 Task: Look for space in 'Akko, Israel from 11th June, 2023 to 15th June, 2023 for 2 adults in price range Rs.7000 to Rs.16000. Place can be private room with 1  bedroom having 2 beds and 1 bathroom. Property type can be house, flat, guest house, hotel. Amenities needed are: washing machine. Booking option can be shelf check-in. Required host language is English.
Action: Mouse pressed left at (439, 52)
Screenshot: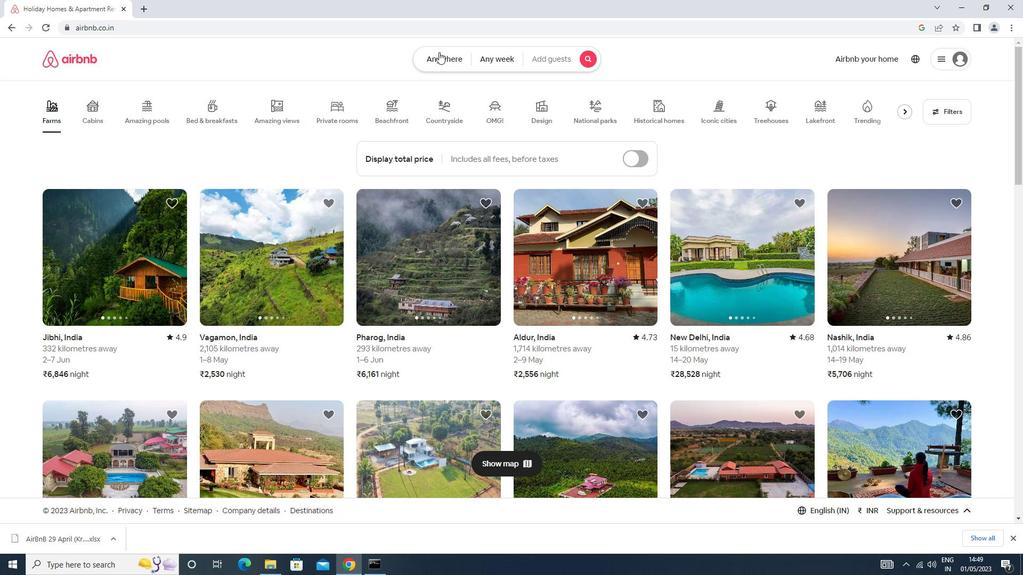 
Action: Mouse moved to (420, 93)
Screenshot: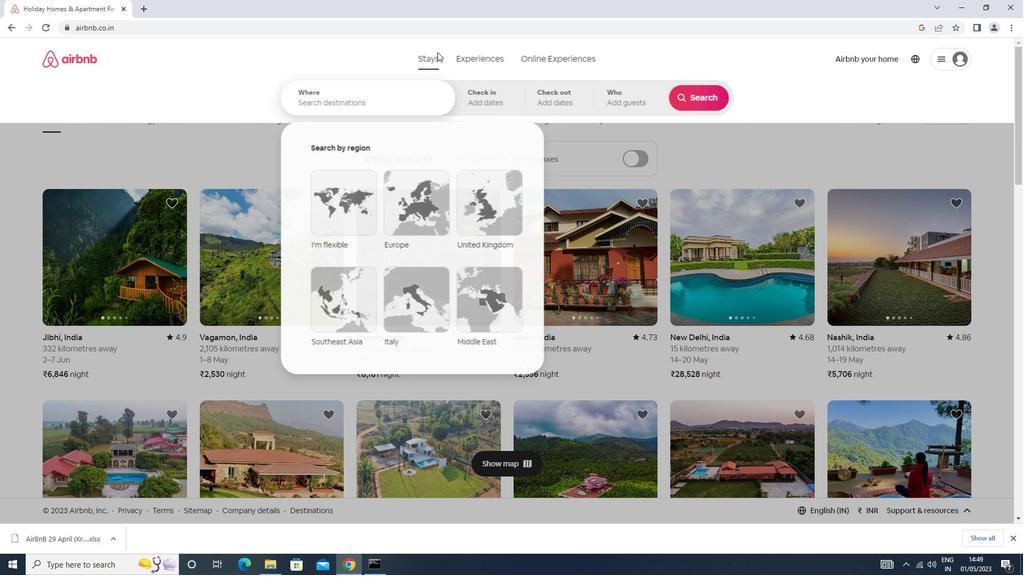 
Action: Mouse pressed left at (420, 93)
Screenshot: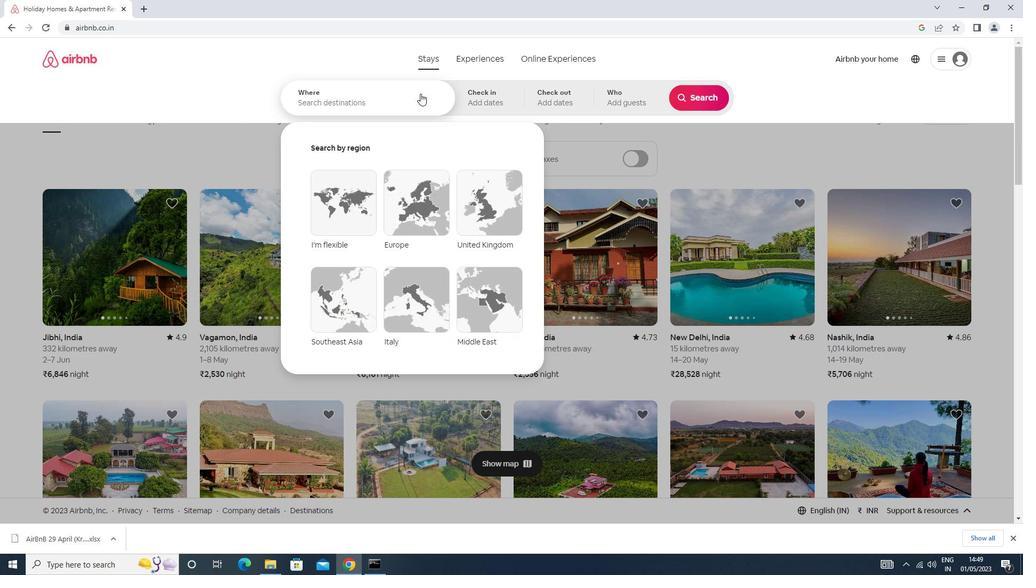 
Action: Key pressed a<Key.caps_lock>kko<Key.down><Key.enter>
Screenshot: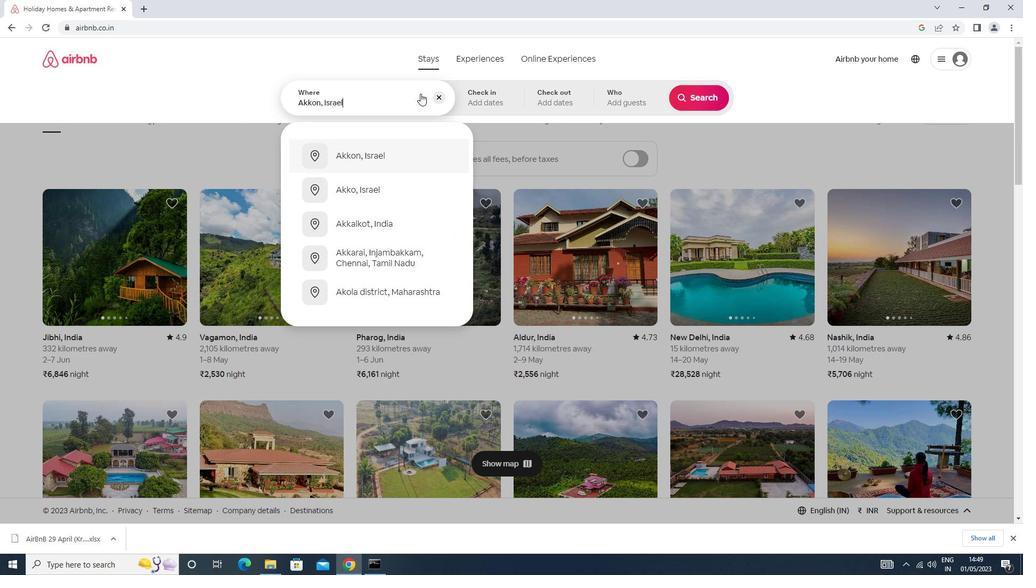 
Action: Mouse moved to (535, 278)
Screenshot: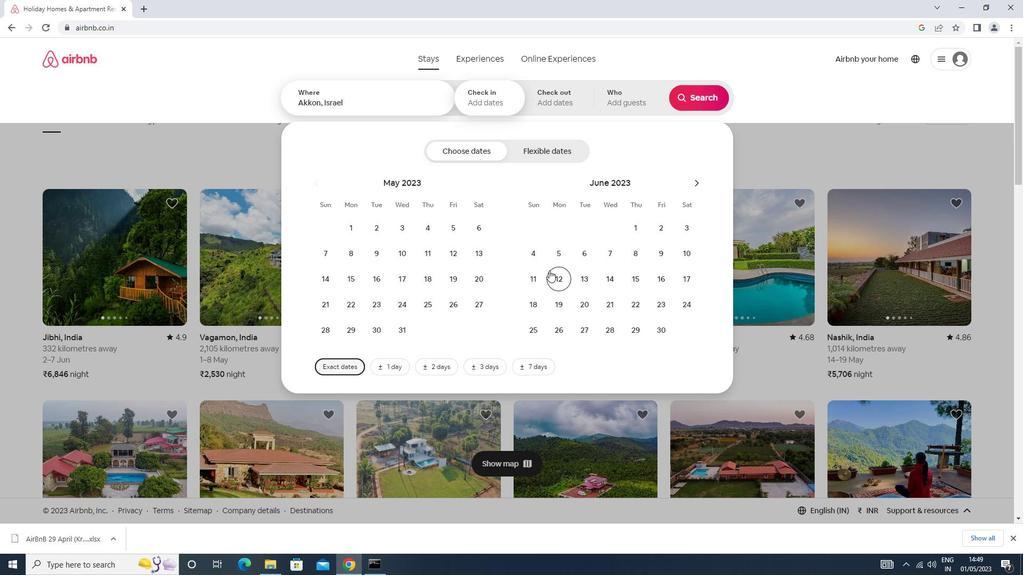 
Action: Mouse pressed left at (535, 278)
Screenshot: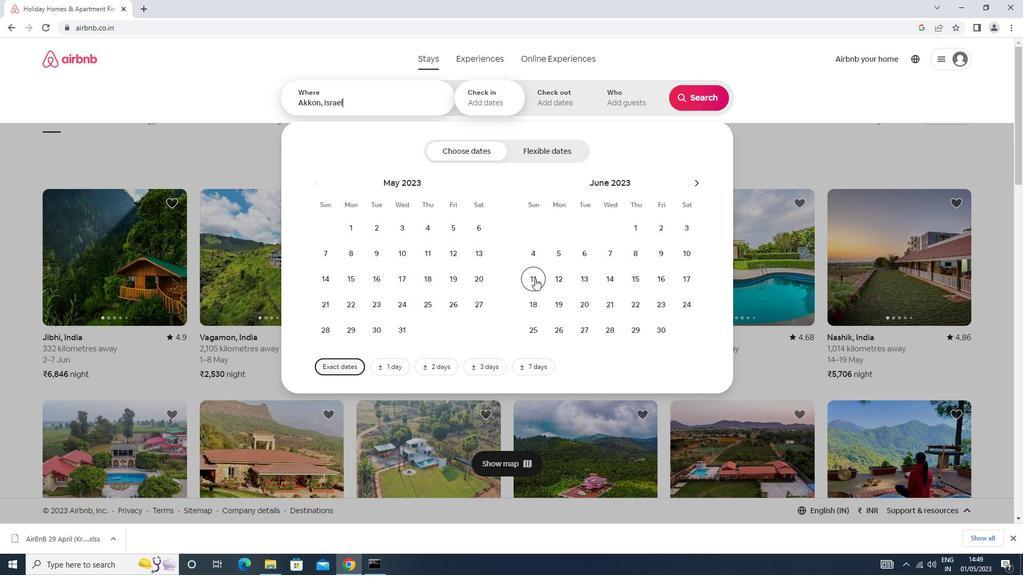 
Action: Mouse moved to (635, 277)
Screenshot: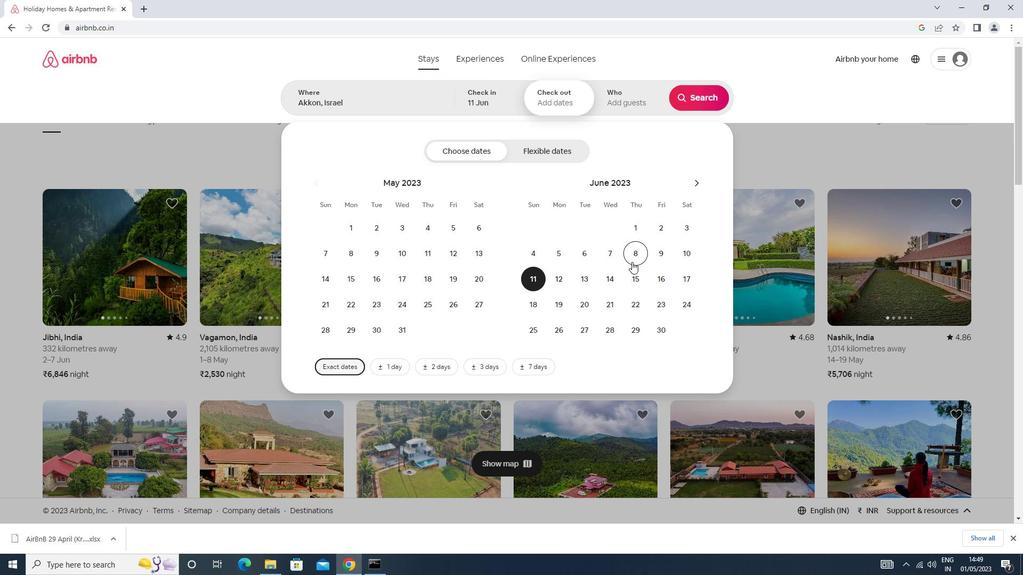 
Action: Mouse pressed left at (635, 277)
Screenshot: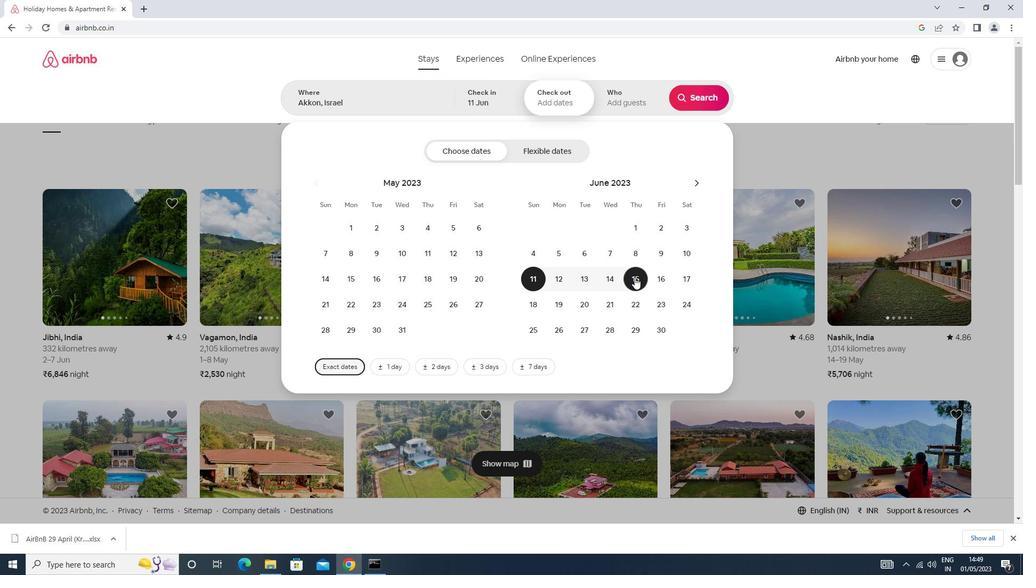 
Action: Mouse moved to (609, 113)
Screenshot: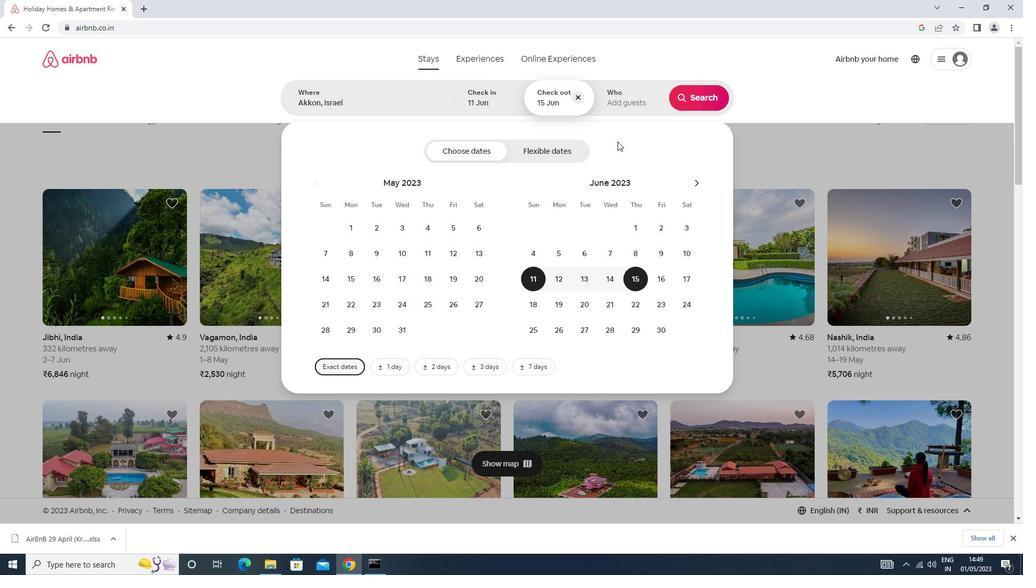 
Action: Mouse pressed left at (609, 113)
Screenshot: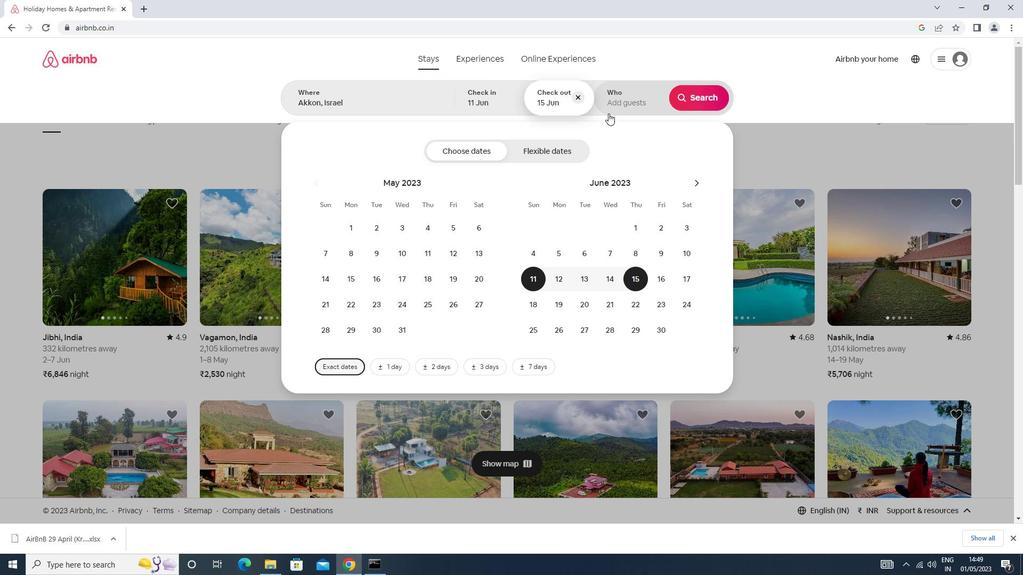 
Action: Mouse moved to (695, 153)
Screenshot: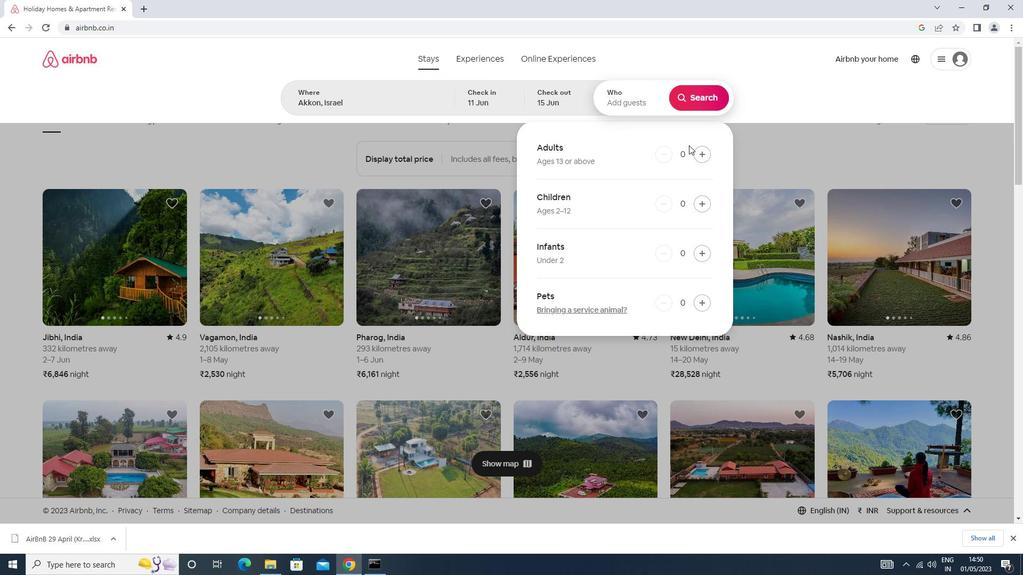 
Action: Mouse pressed left at (695, 153)
Screenshot: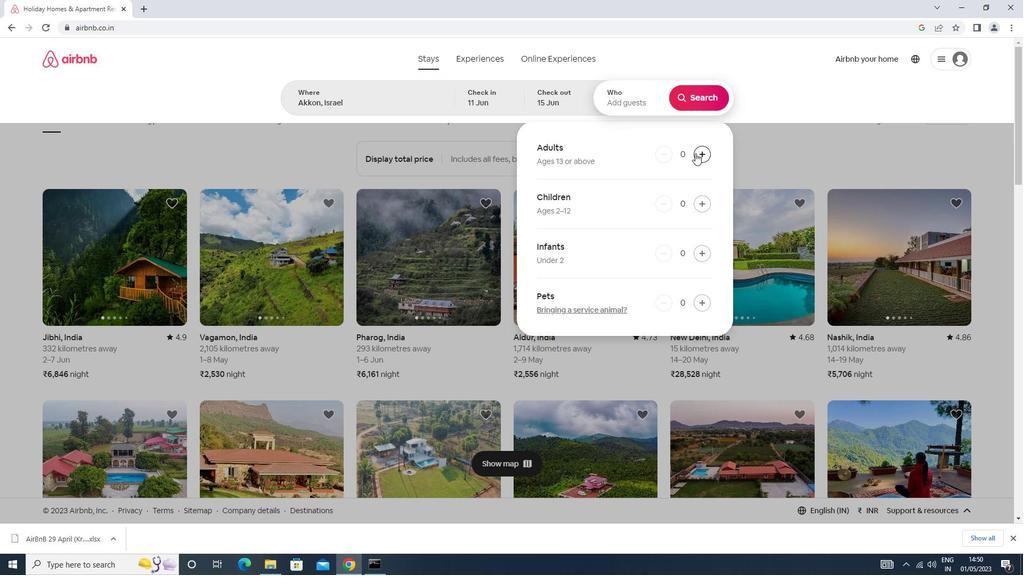 
Action: Mouse moved to (695, 154)
Screenshot: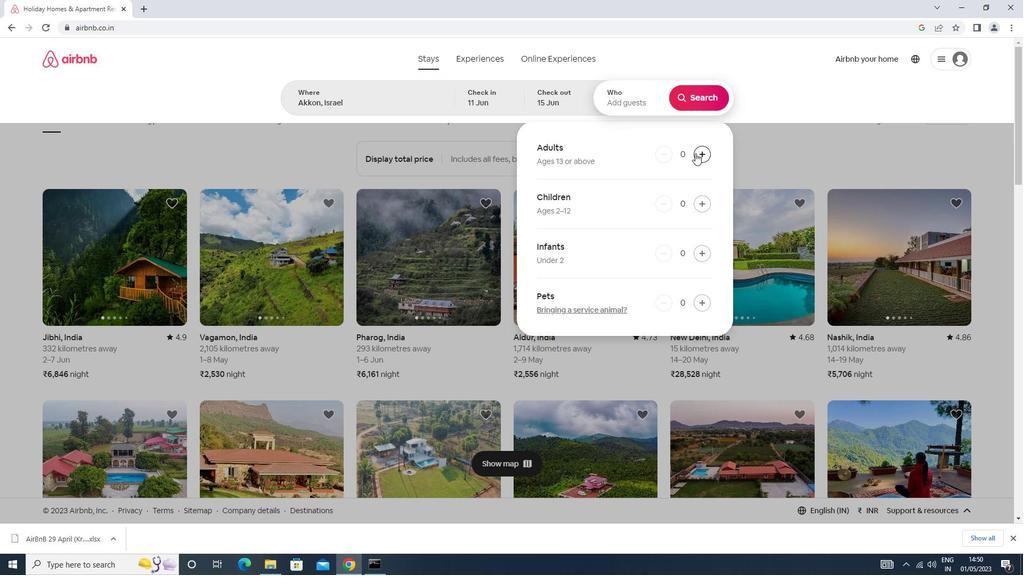 
Action: Mouse pressed left at (695, 154)
Screenshot: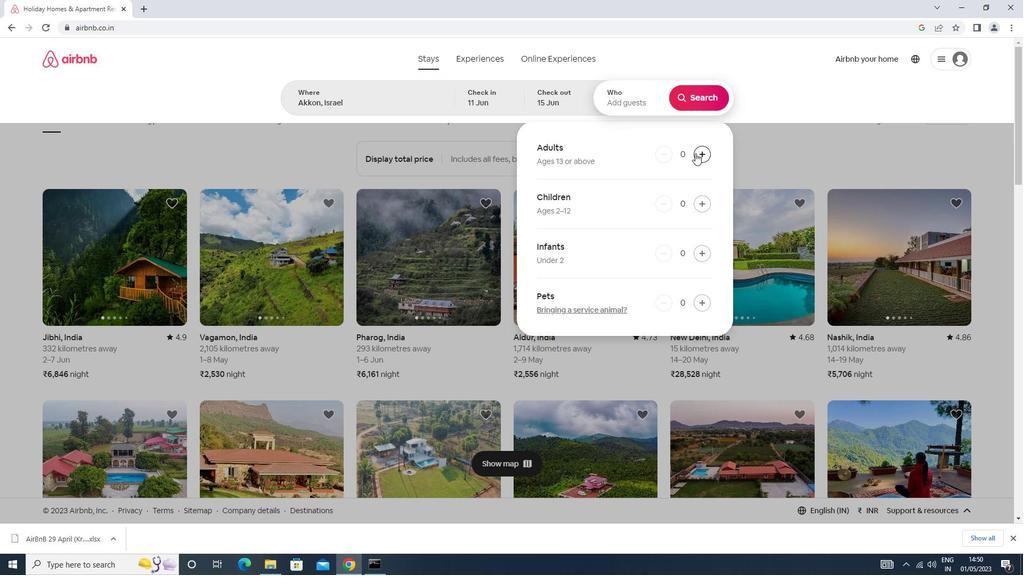
Action: Mouse moved to (702, 98)
Screenshot: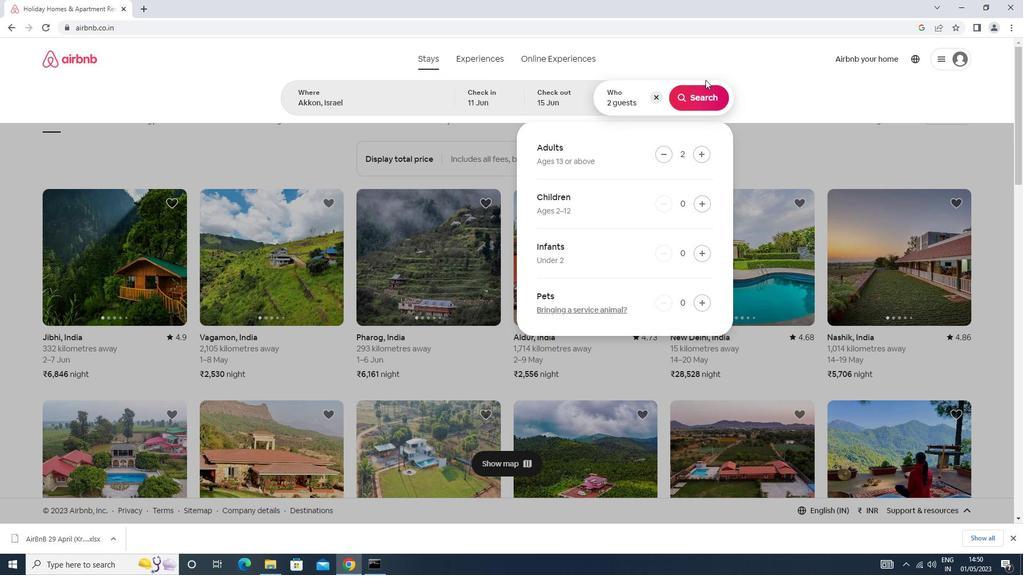 
Action: Mouse pressed left at (702, 98)
Screenshot: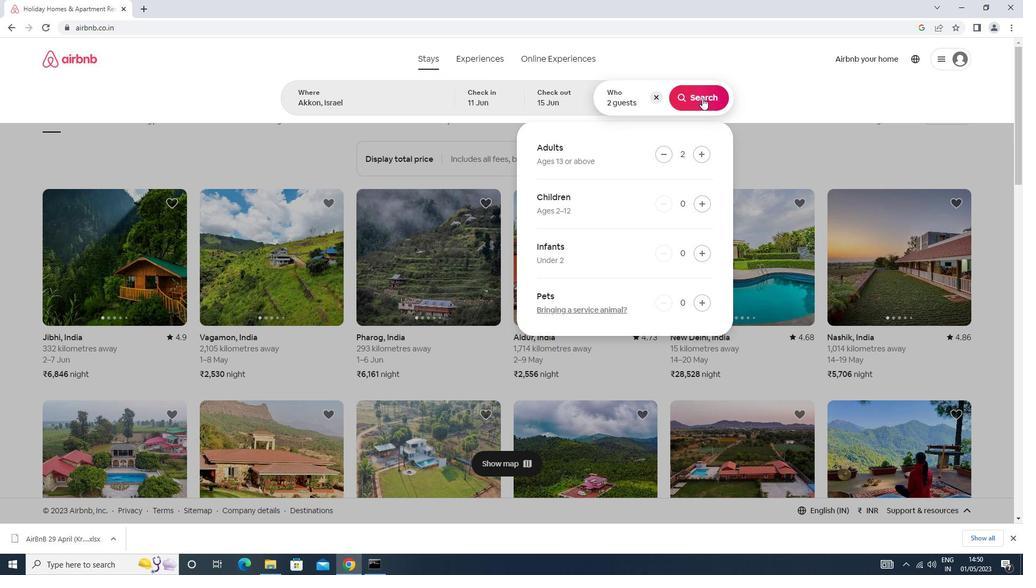 
Action: Mouse moved to (974, 97)
Screenshot: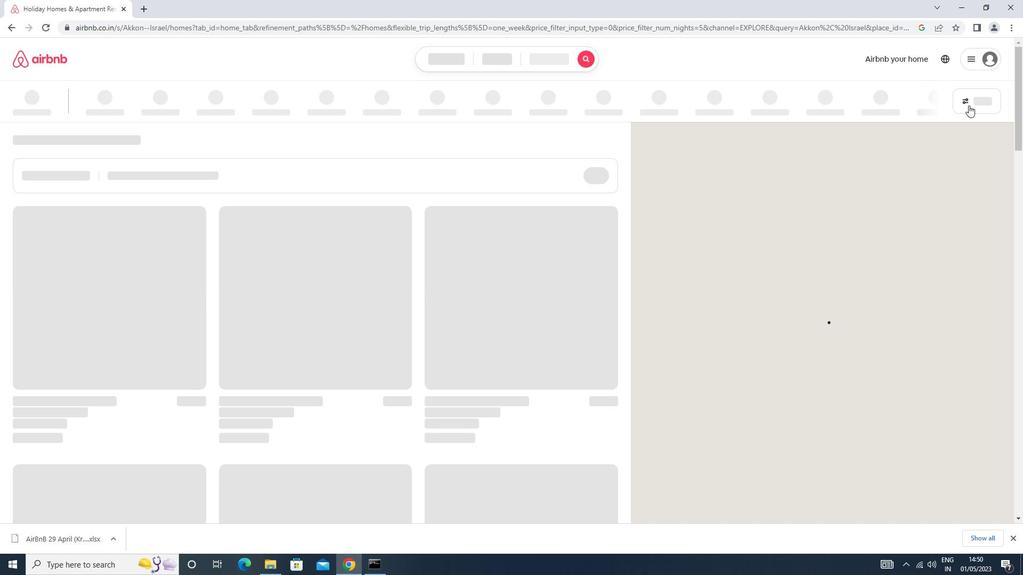 
Action: Mouse pressed left at (974, 97)
Screenshot: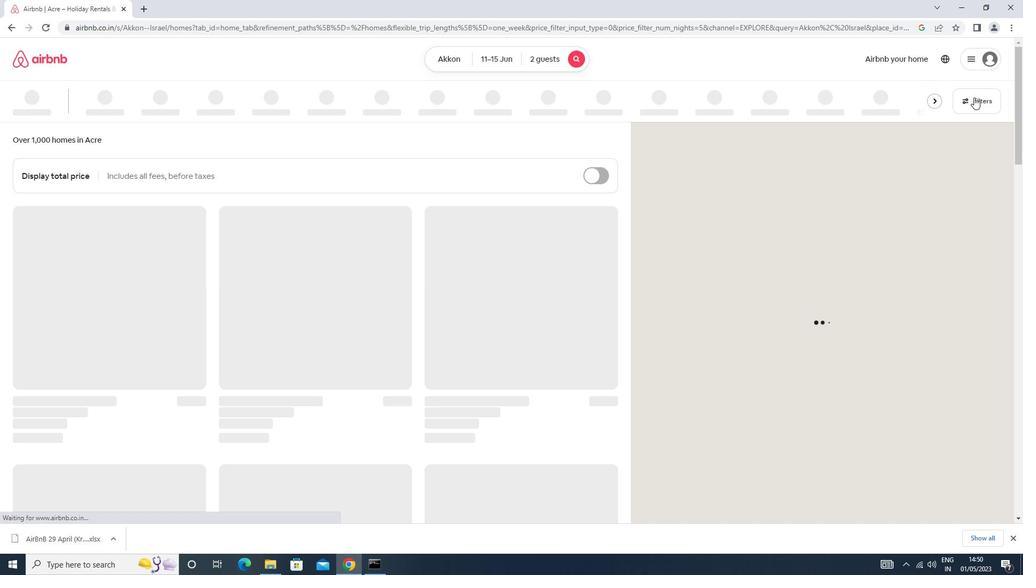 
Action: Mouse moved to (434, 240)
Screenshot: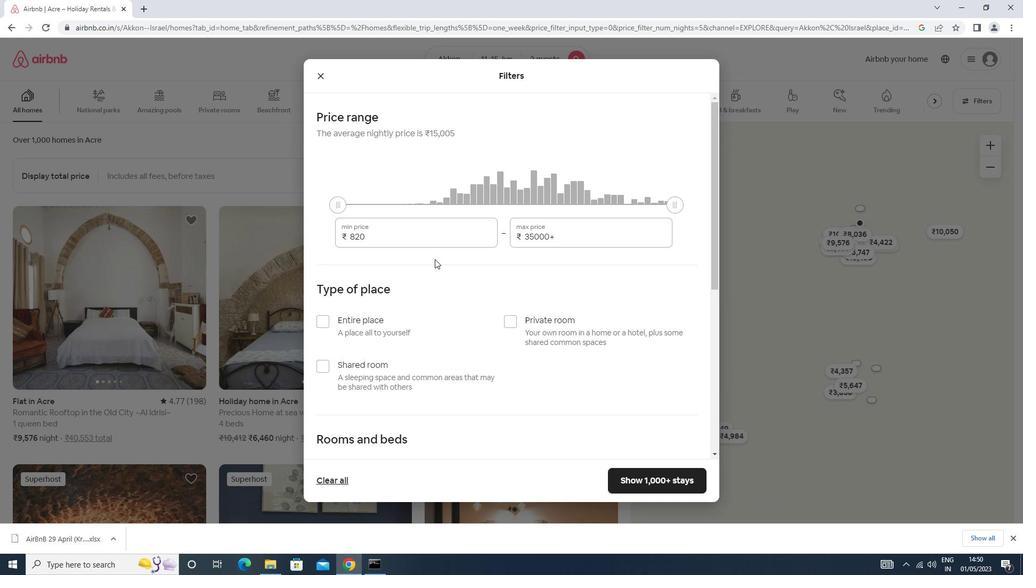 
Action: Mouse pressed left at (434, 240)
Screenshot: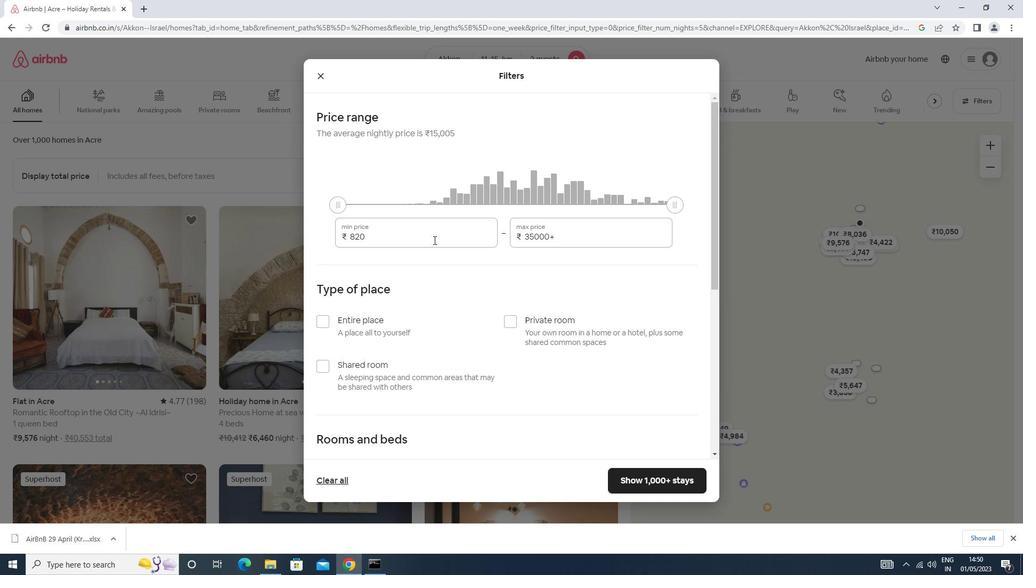 
Action: Mouse moved to (434, 239)
Screenshot: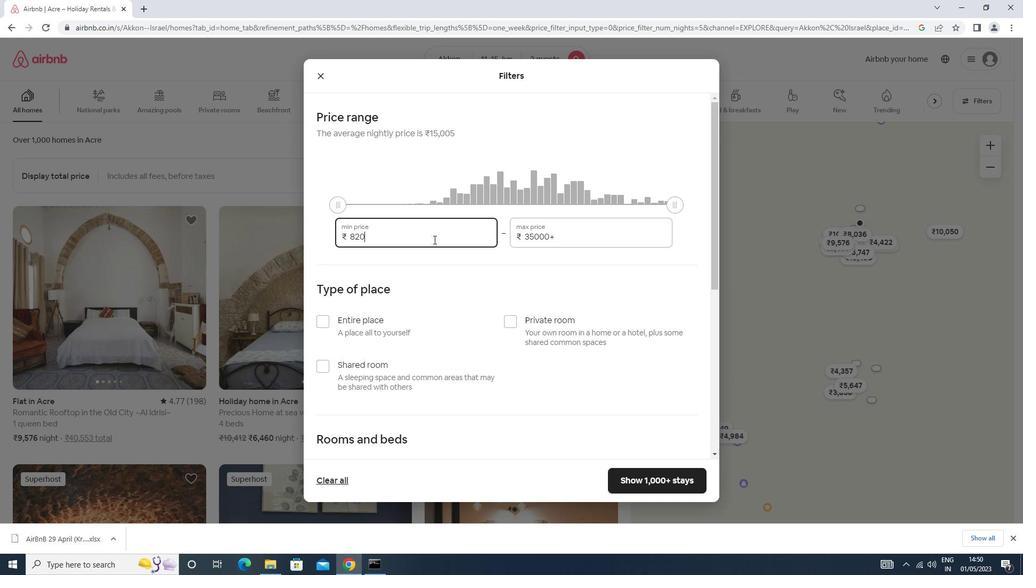 
Action: Key pressed <Key.backspace><Key.backspace><Key.backspace><Key.backspace><Key.backspace><Key.backspace><Key.backspace><Key.backspace><Key.backspace><Key.backspace><Key.backspace>7000<Key.tab>16000
Screenshot: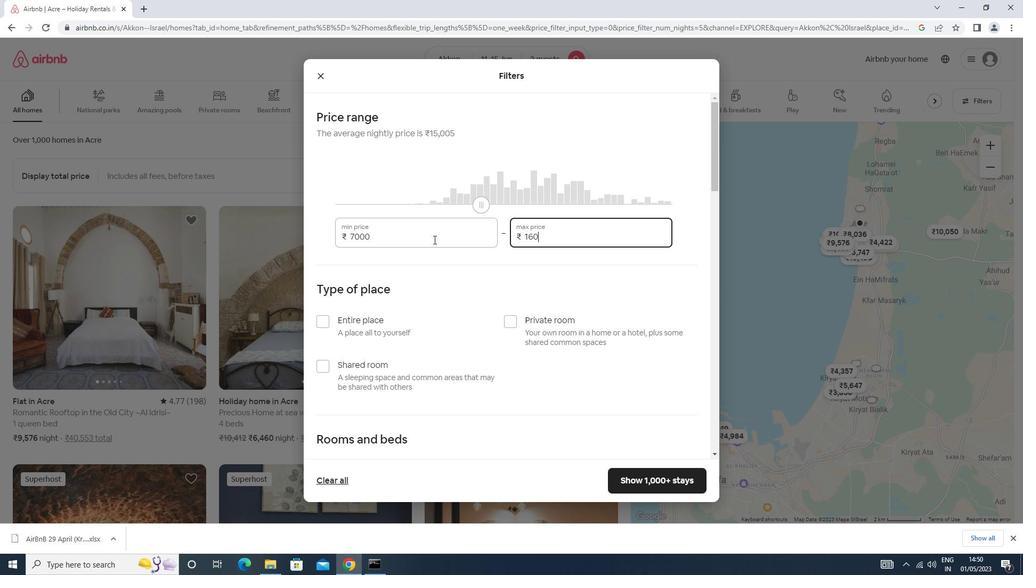 
Action: Mouse moved to (422, 248)
Screenshot: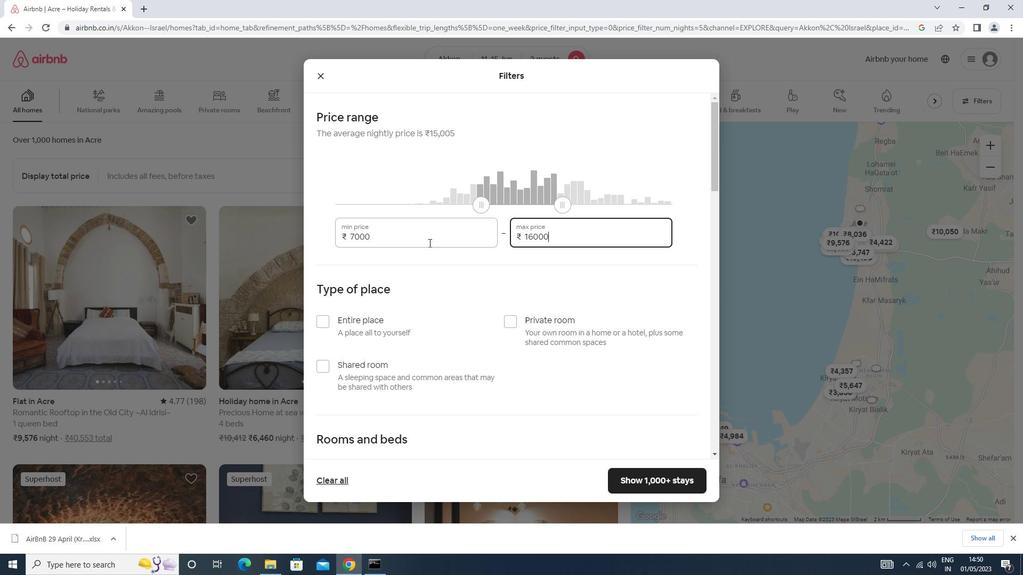 
Action: Mouse scrolled (422, 247) with delta (0, 0)
Screenshot: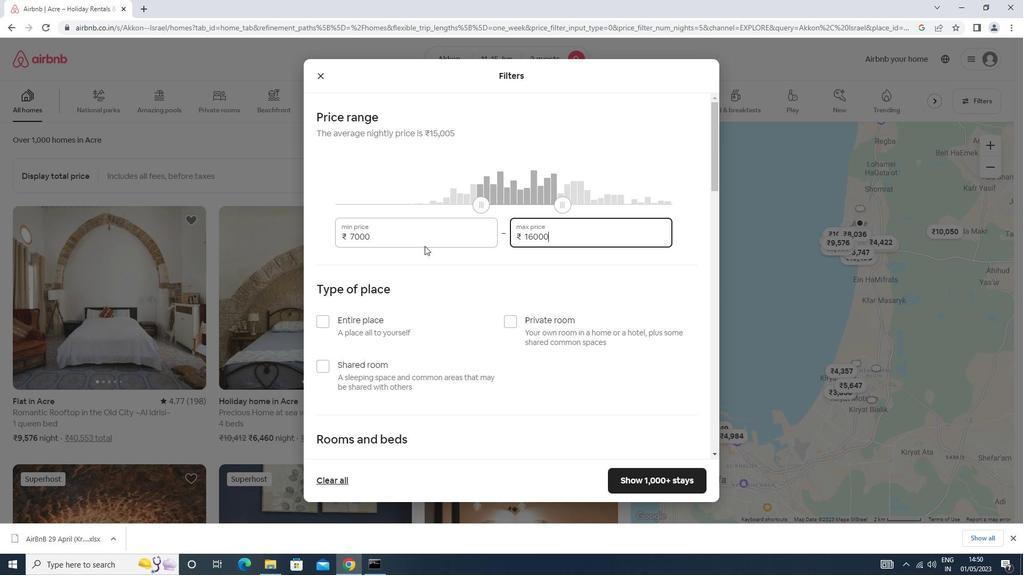
Action: Mouse moved to (541, 271)
Screenshot: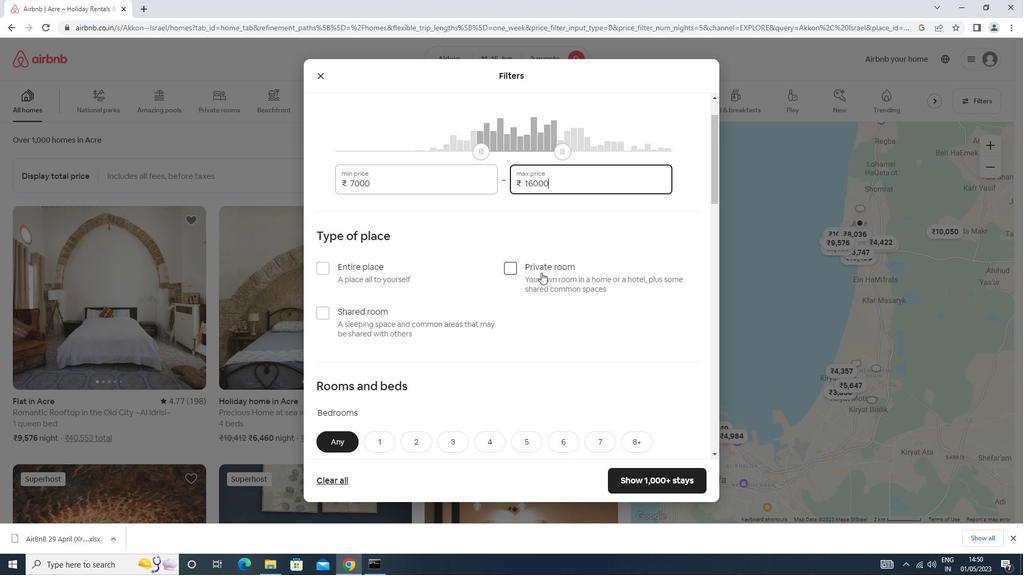 
Action: Mouse pressed left at (541, 271)
Screenshot: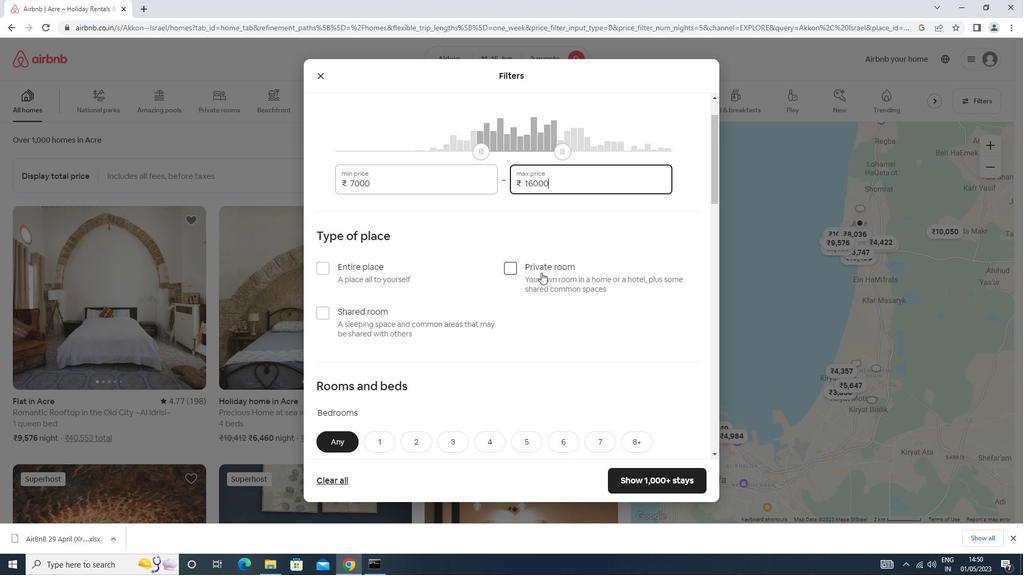 
Action: Mouse moved to (529, 276)
Screenshot: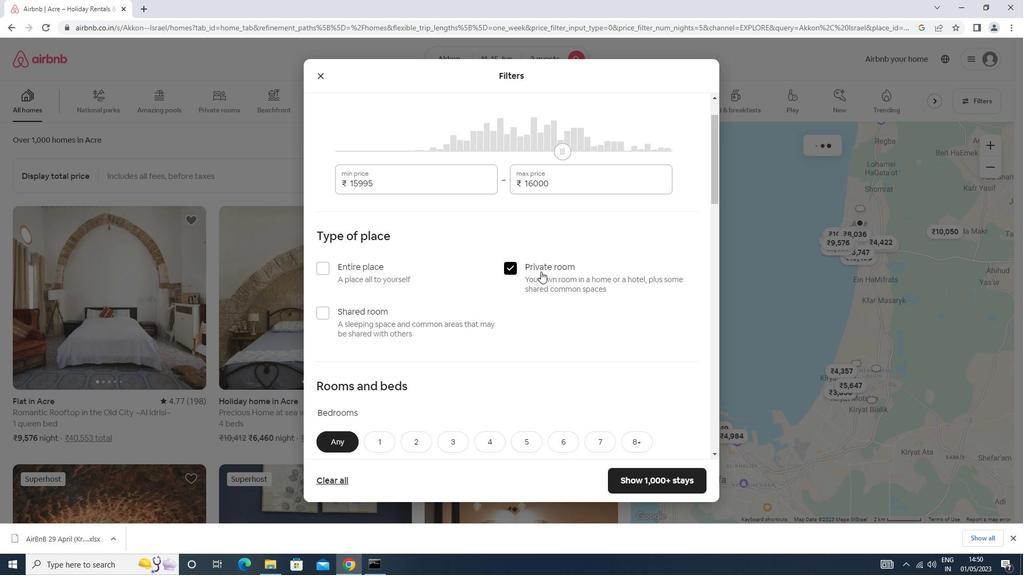 
Action: Mouse scrolled (529, 276) with delta (0, 0)
Screenshot: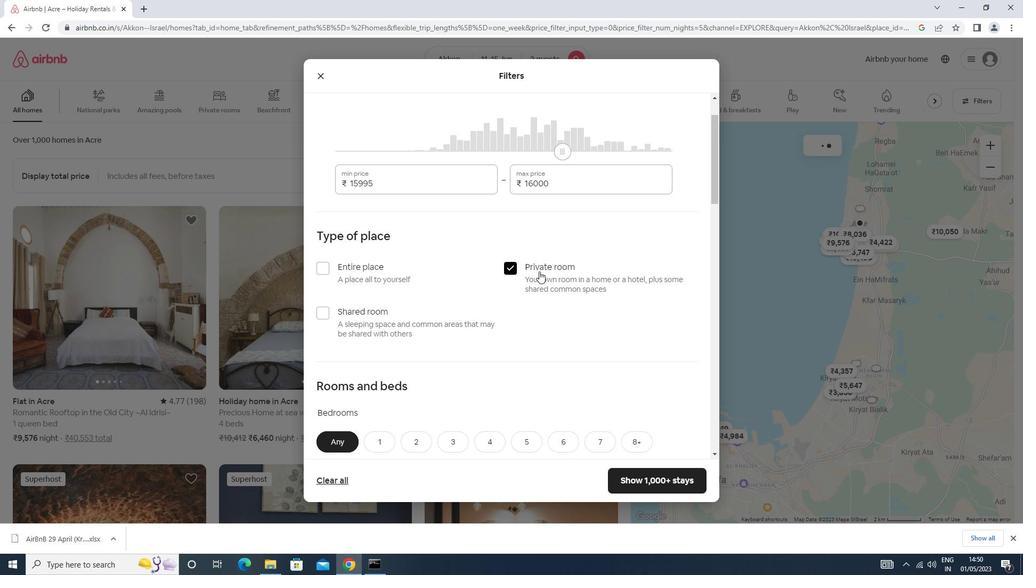 
Action: Mouse moved to (372, 387)
Screenshot: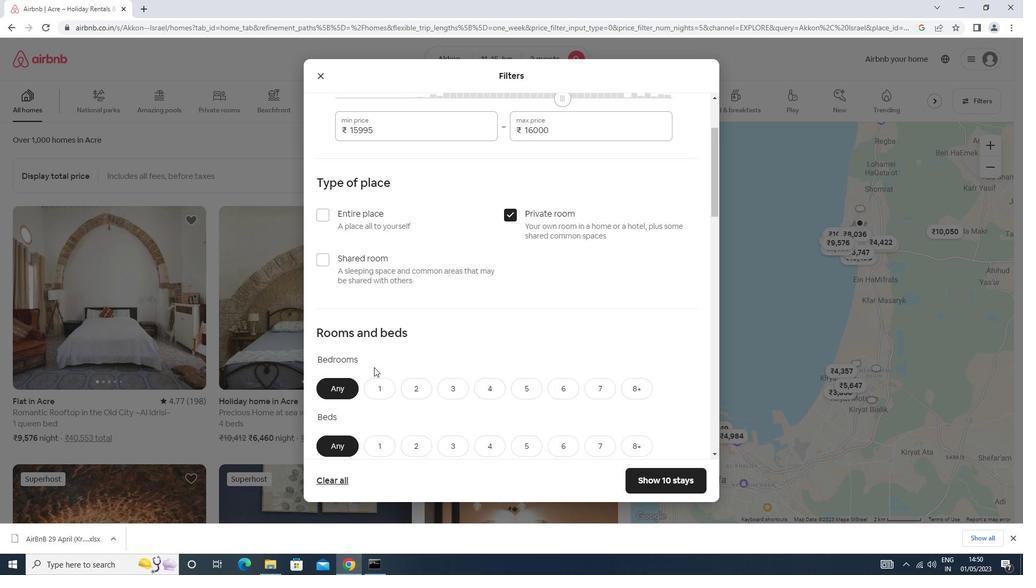 
Action: Mouse pressed left at (372, 387)
Screenshot: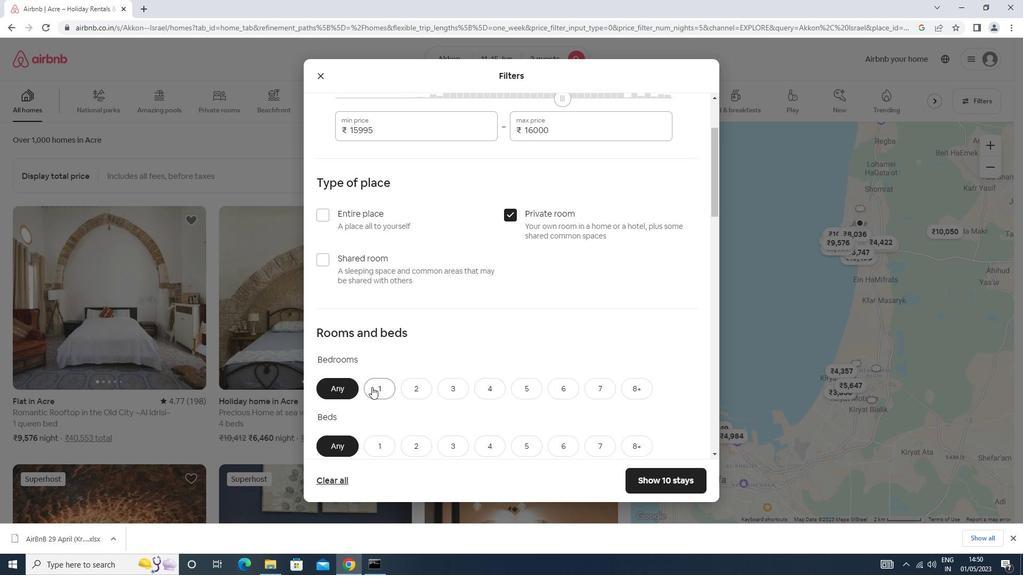 
Action: Mouse moved to (373, 387)
Screenshot: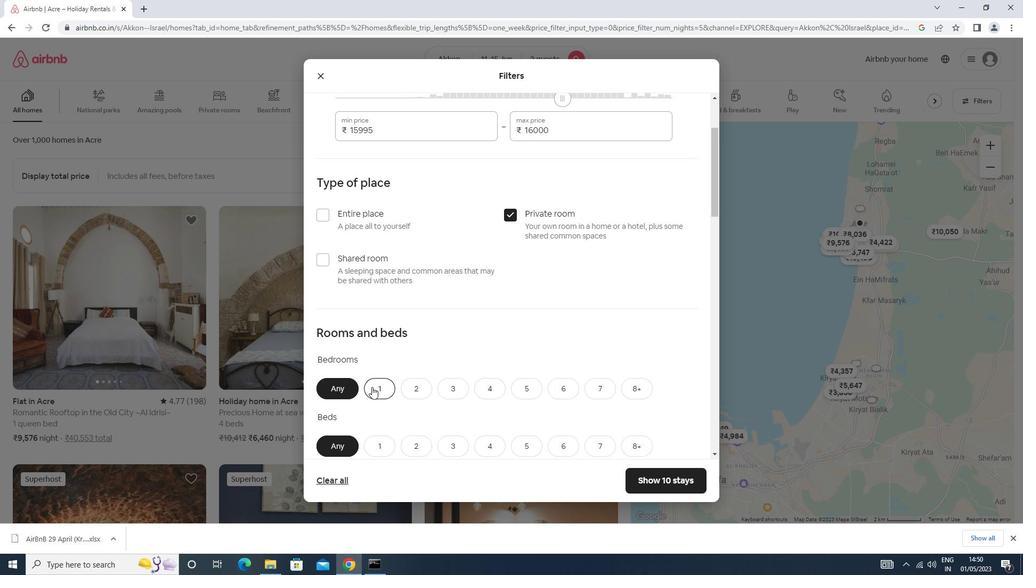 
Action: Mouse scrolled (373, 387) with delta (0, 0)
Screenshot: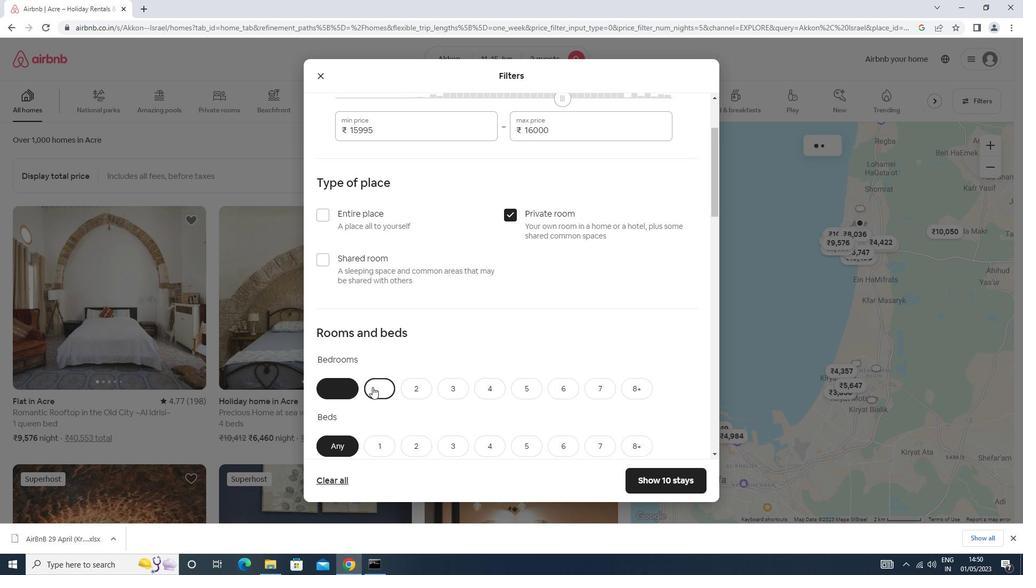 
Action: Mouse moved to (414, 388)
Screenshot: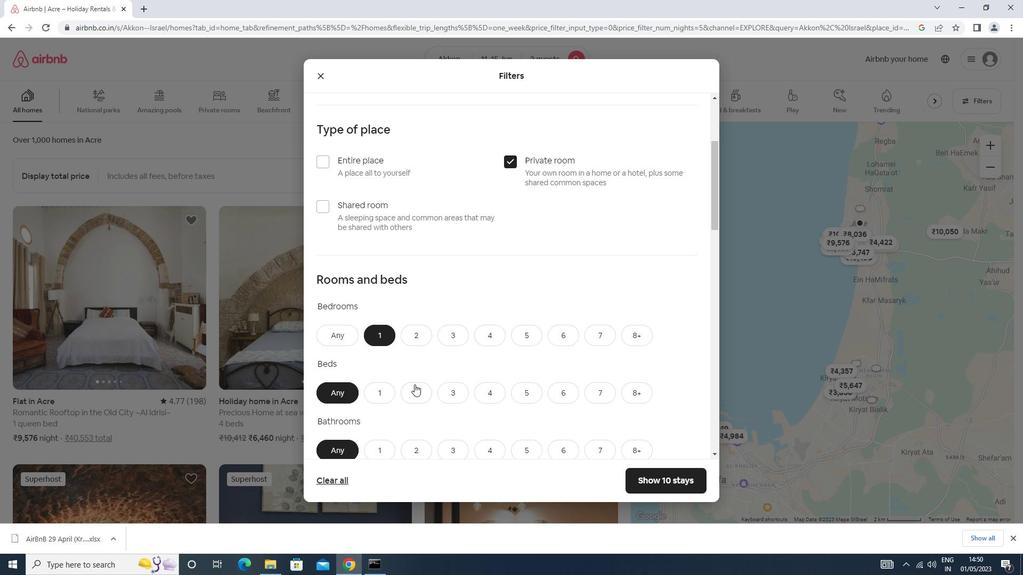 
Action: Mouse pressed left at (414, 388)
Screenshot: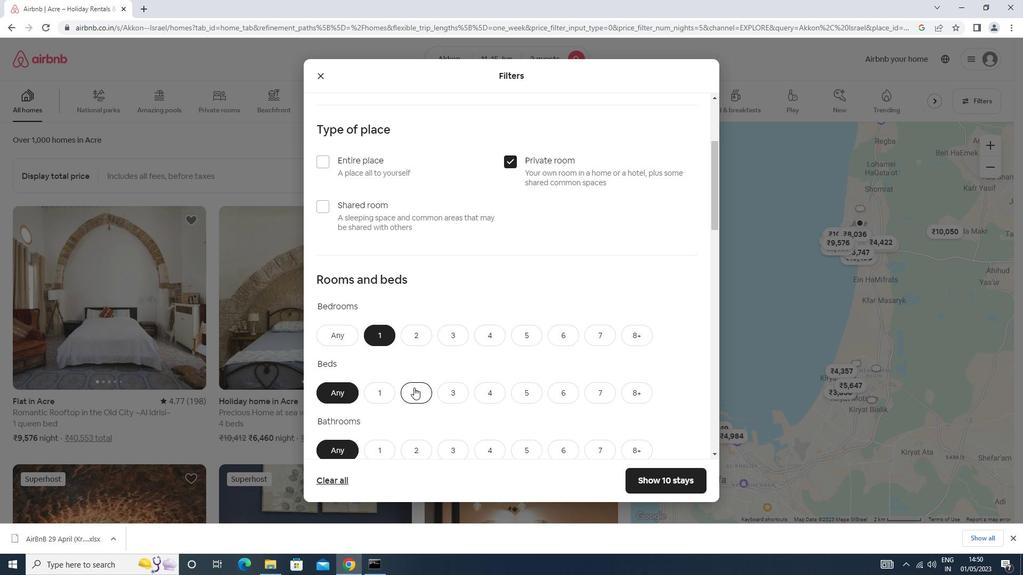 
Action: Mouse moved to (412, 386)
Screenshot: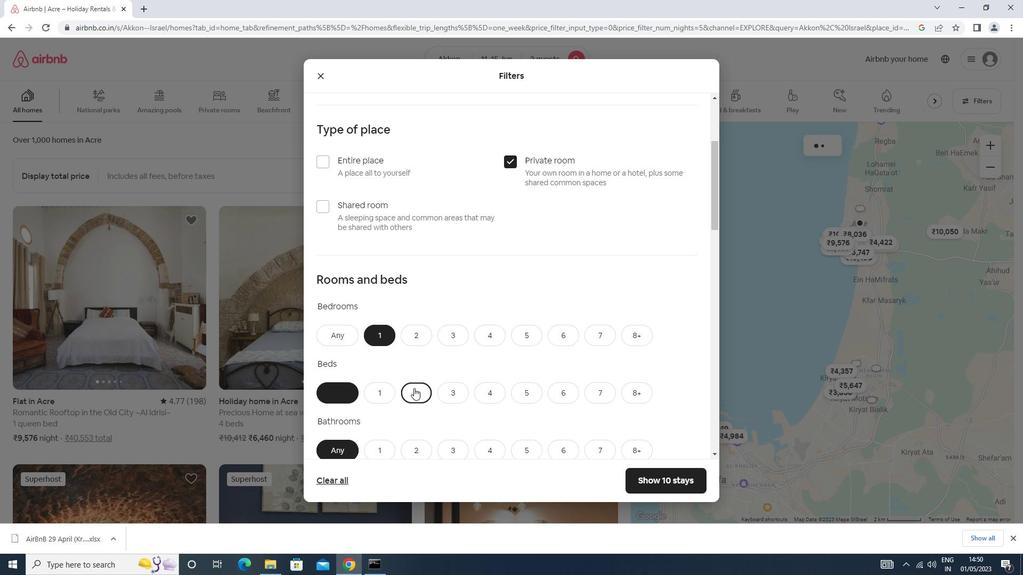 
Action: Mouse scrolled (412, 386) with delta (0, 0)
Screenshot: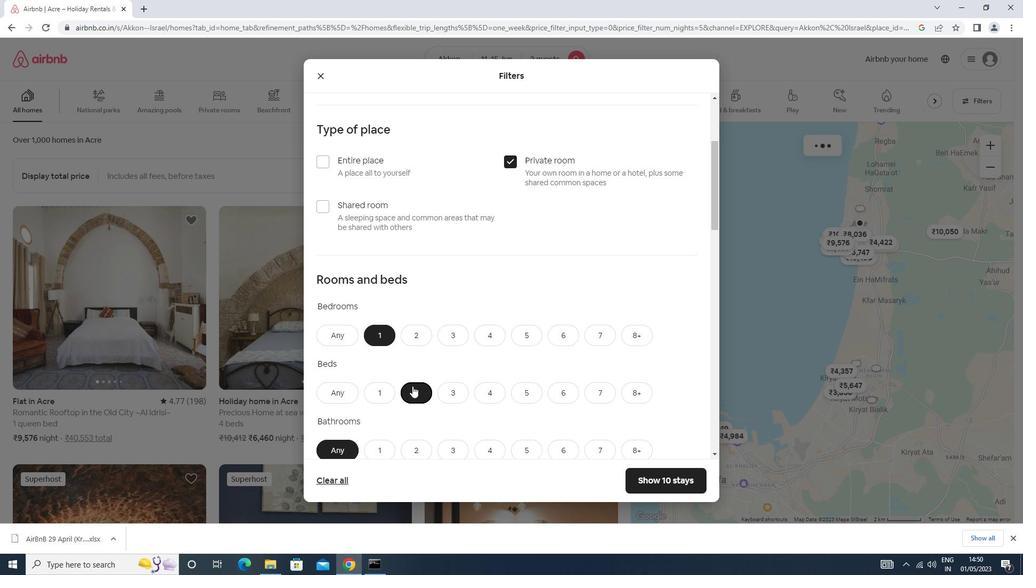 
Action: Mouse scrolled (412, 386) with delta (0, 0)
Screenshot: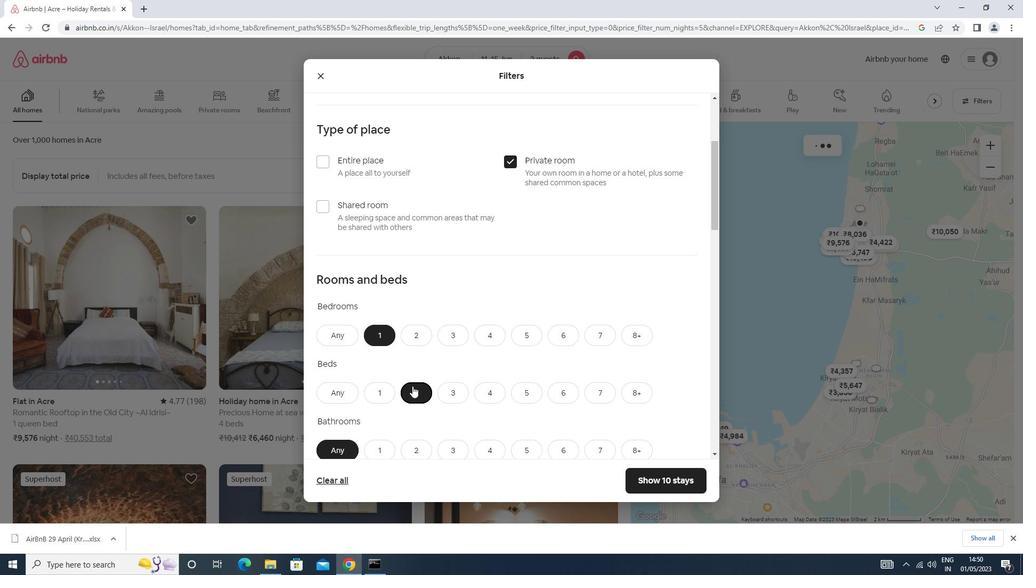 
Action: Mouse moved to (380, 341)
Screenshot: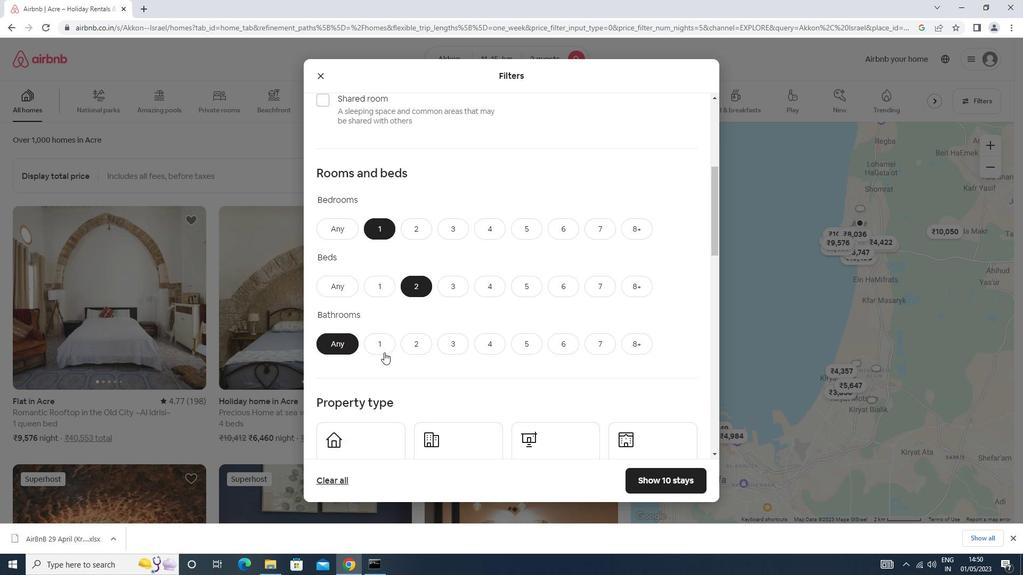 
Action: Mouse pressed left at (380, 341)
Screenshot: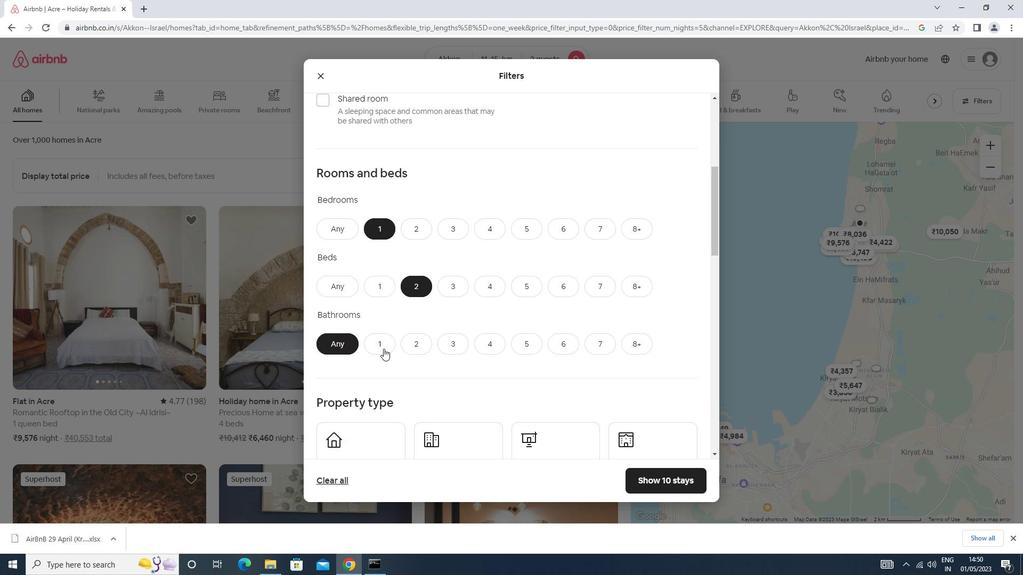 
Action: Mouse scrolled (380, 341) with delta (0, 0)
Screenshot: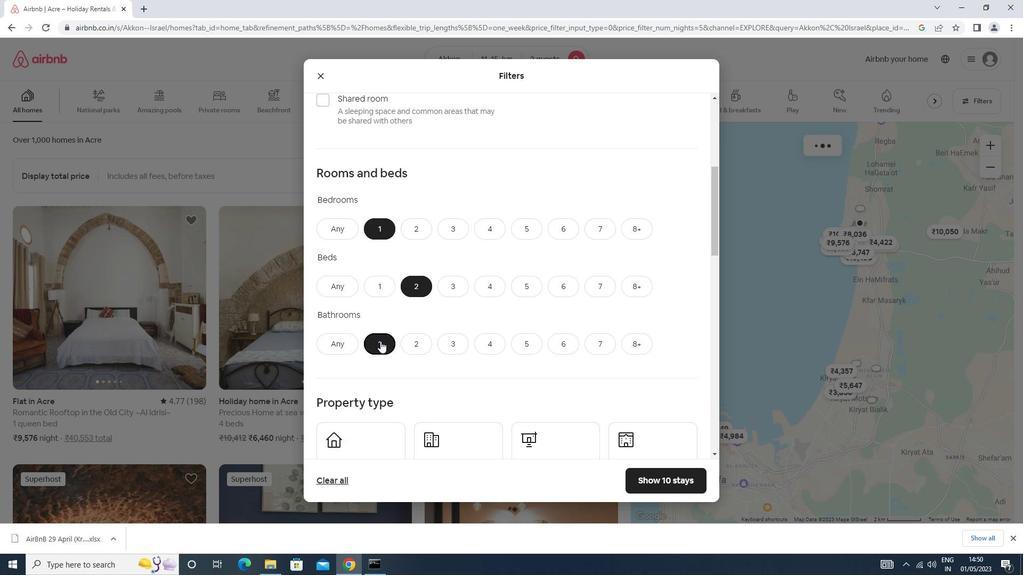 
Action: Mouse moved to (343, 394)
Screenshot: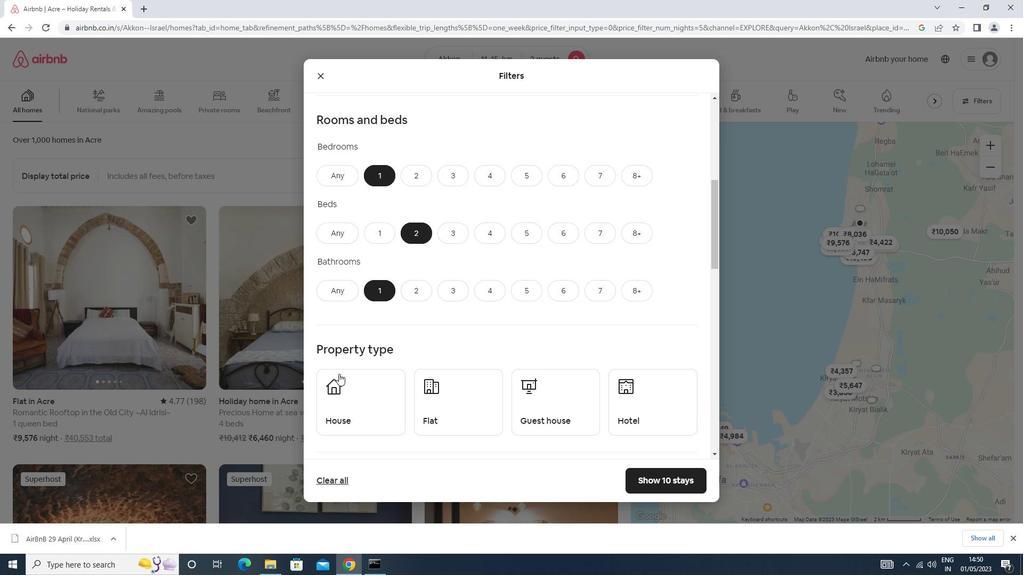 
Action: Mouse pressed left at (343, 394)
Screenshot: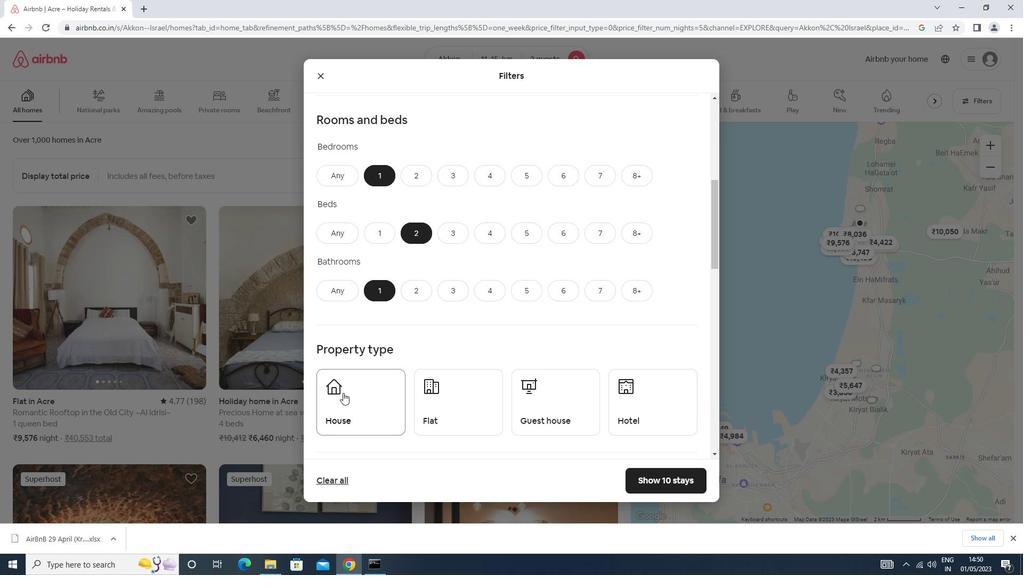 
Action: Mouse moved to (475, 422)
Screenshot: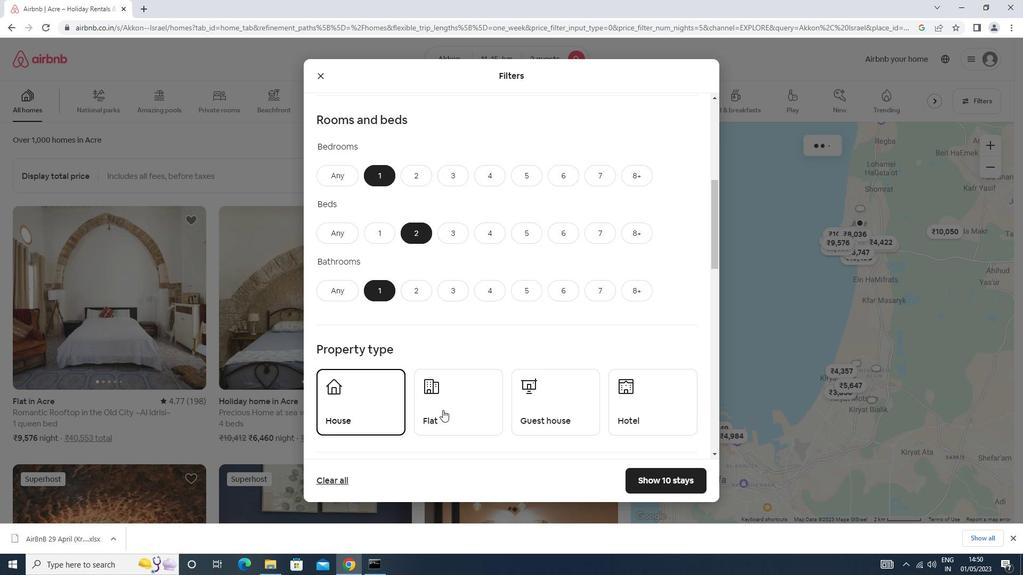 
Action: Mouse pressed left at (475, 422)
Screenshot: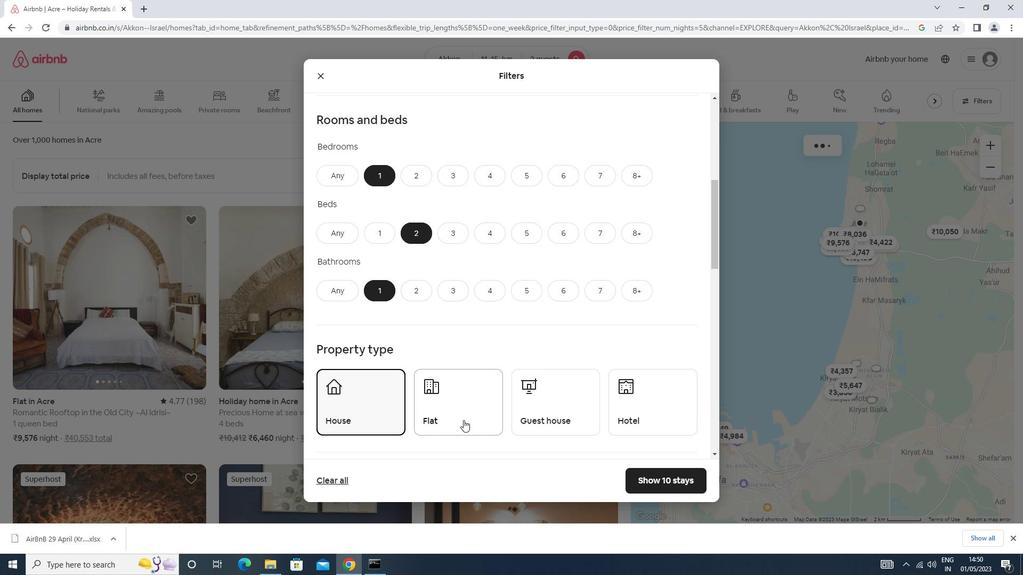 
Action: Mouse moved to (556, 407)
Screenshot: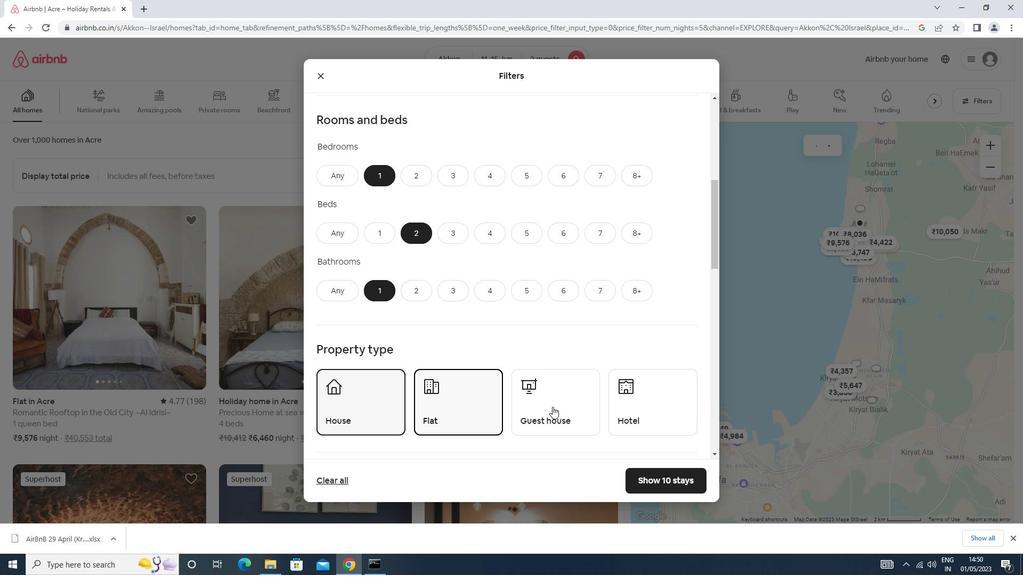 
Action: Mouse pressed left at (556, 407)
Screenshot: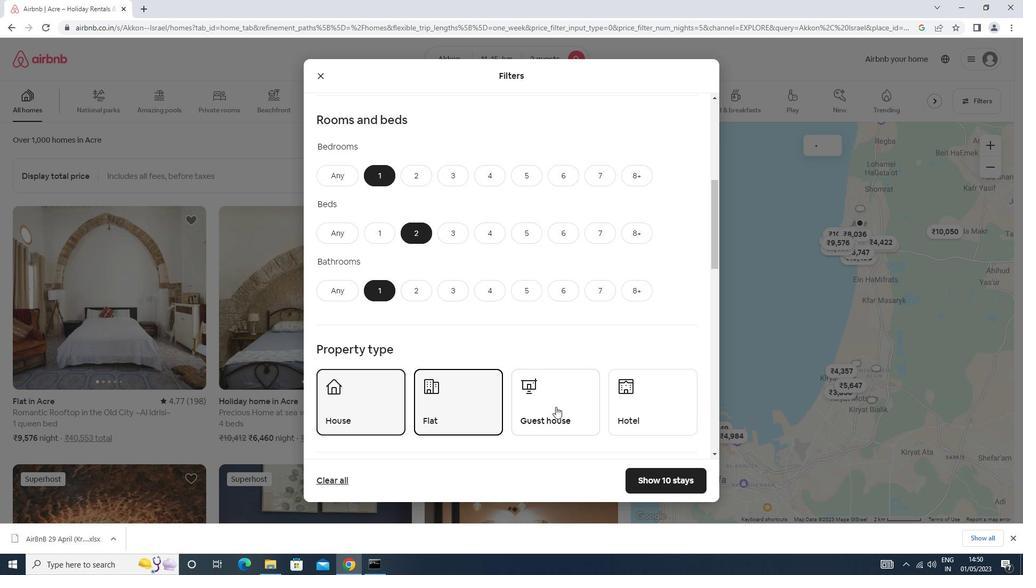 
Action: Mouse moved to (625, 410)
Screenshot: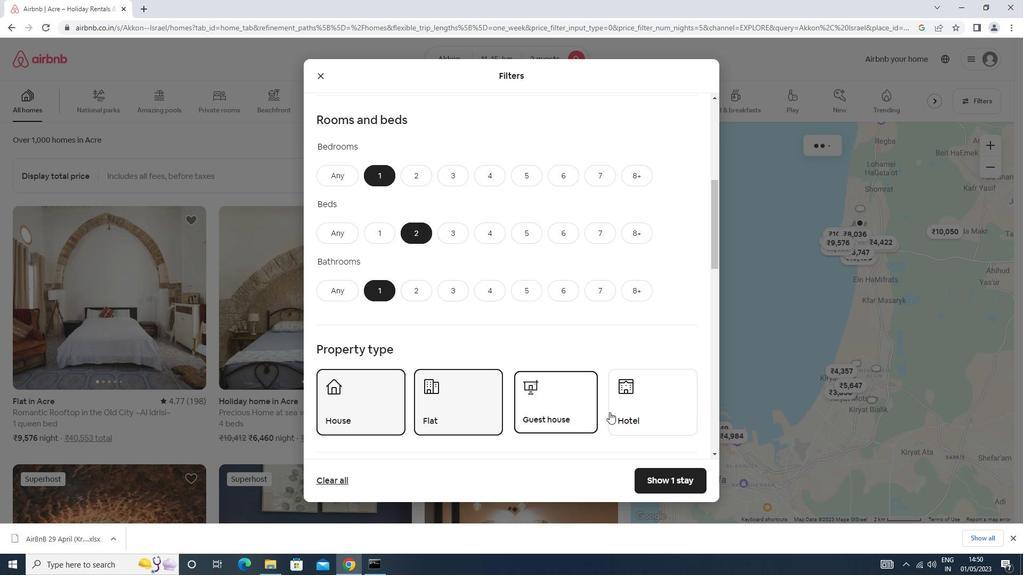 
Action: Mouse pressed left at (625, 410)
Screenshot: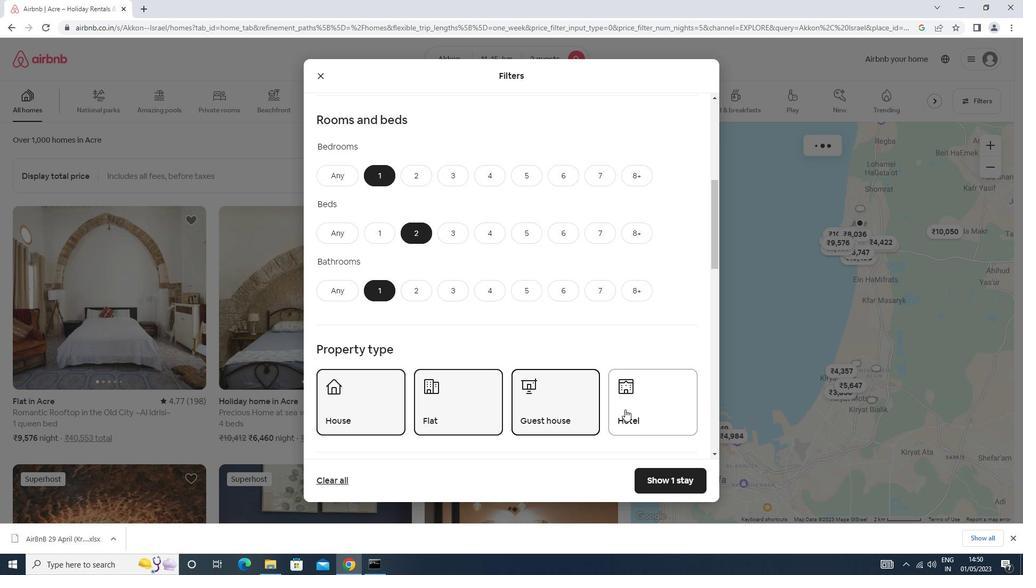 
Action: Mouse moved to (625, 401)
Screenshot: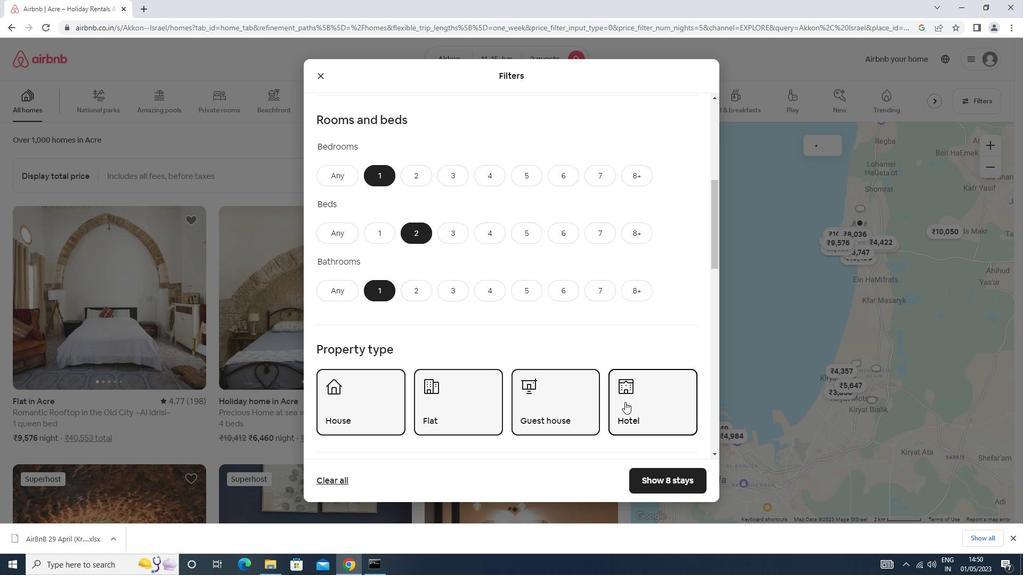 
Action: Mouse scrolled (625, 401) with delta (0, 0)
Screenshot: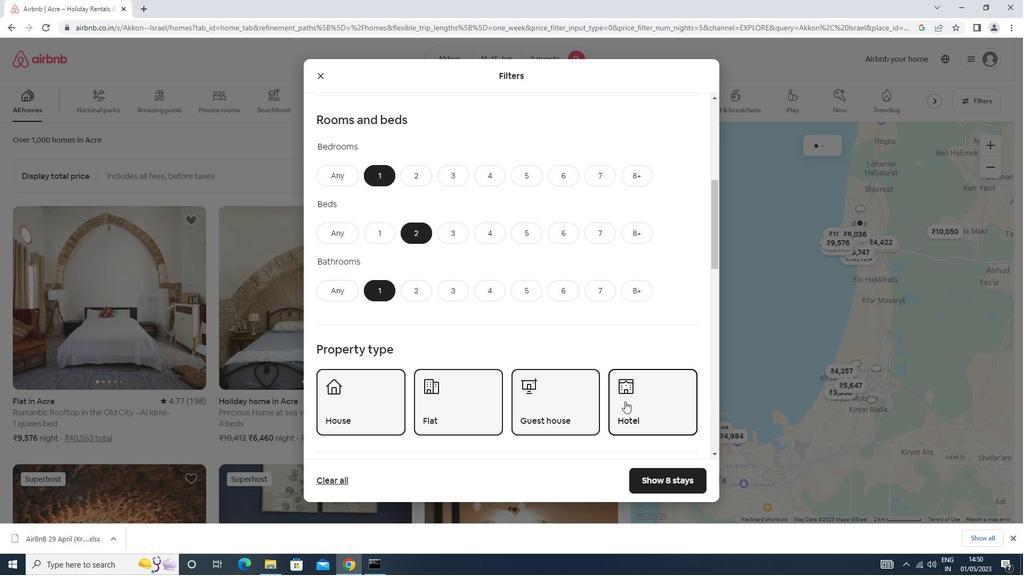 
Action: Mouse scrolled (625, 401) with delta (0, 0)
Screenshot: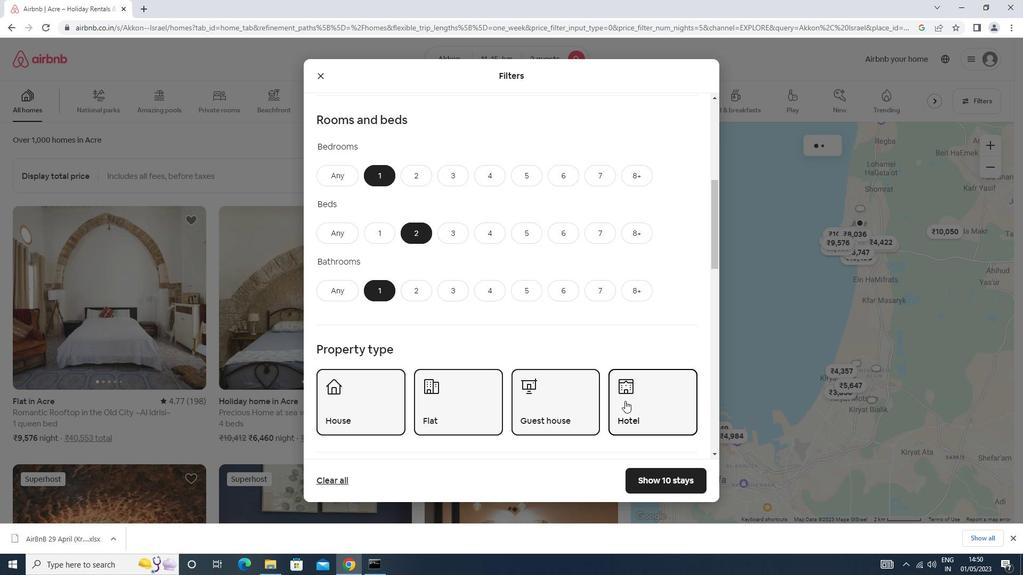 
Action: Mouse scrolled (625, 401) with delta (0, 0)
Screenshot: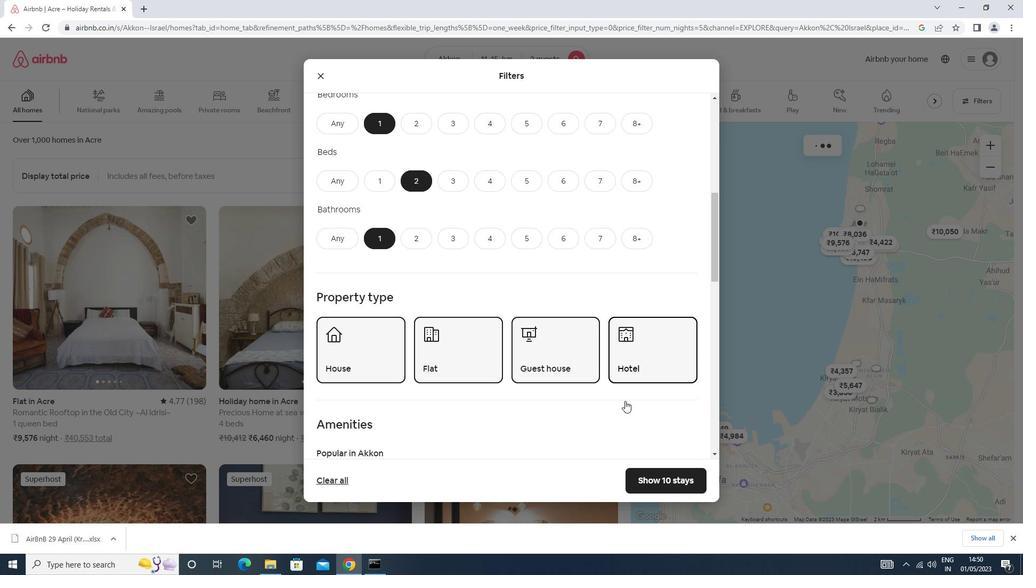 
Action: Mouse scrolled (625, 401) with delta (0, 0)
Screenshot: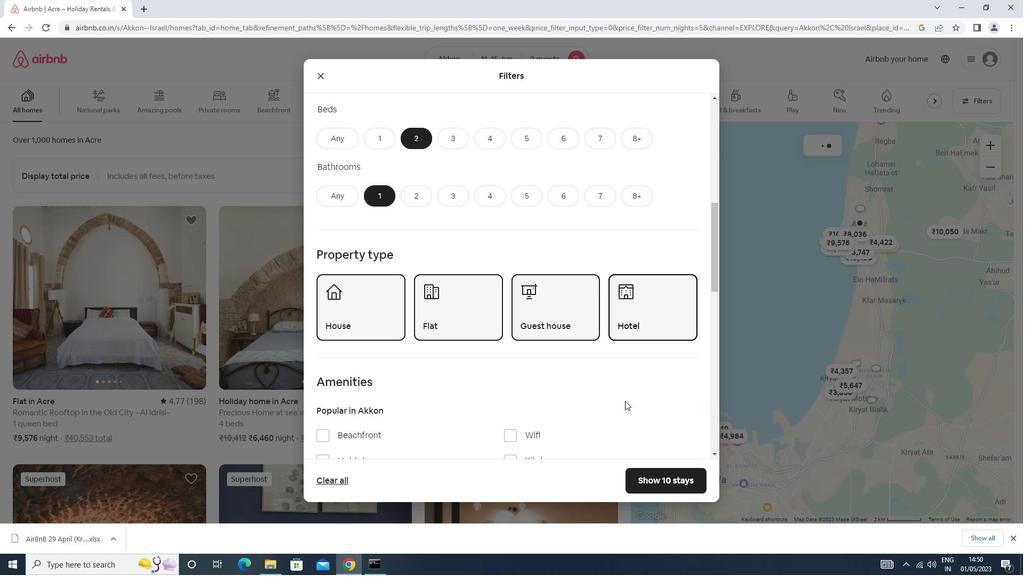 
Action: Mouse moved to (341, 388)
Screenshot: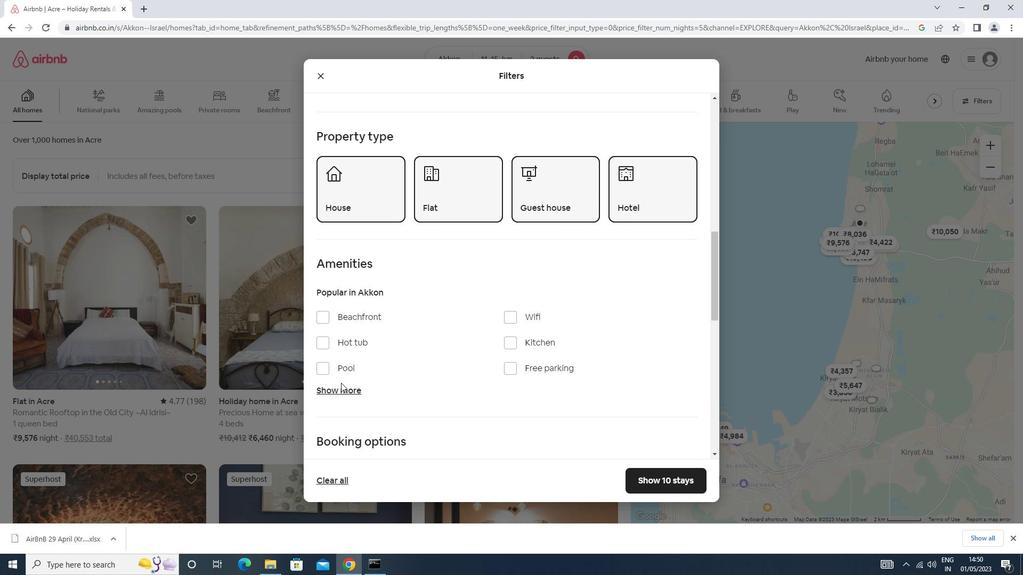 
Action: Mouse pressed left at (341, 388)
Screenshot: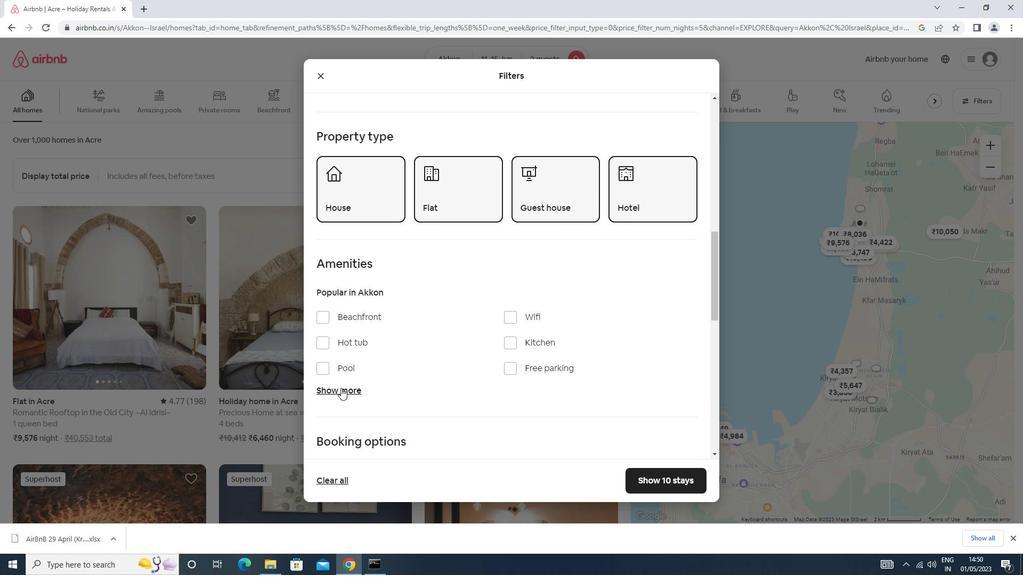 
Action: Mouse moved to (367, 371)
Screenshot: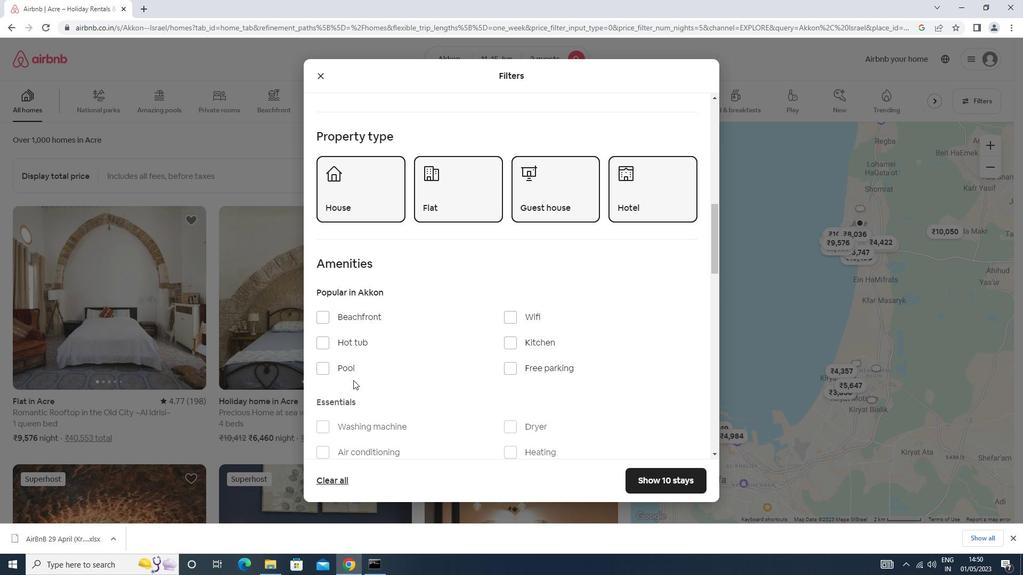 
Action: Mouse scrolled (367, 370) with delta (0, 0)
Screenshot: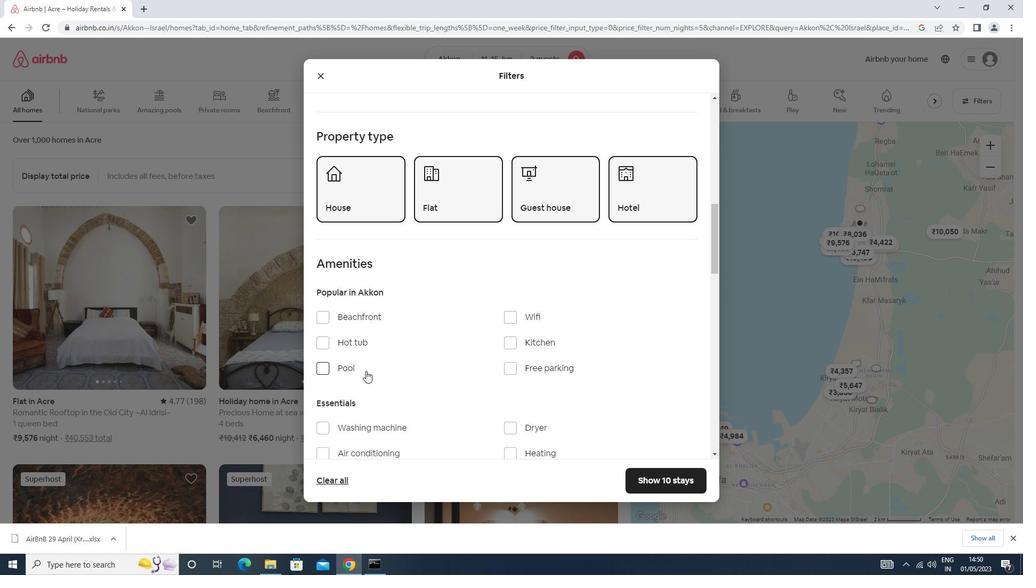 
Action: Mouse moved to (360, 373)
Screenshot: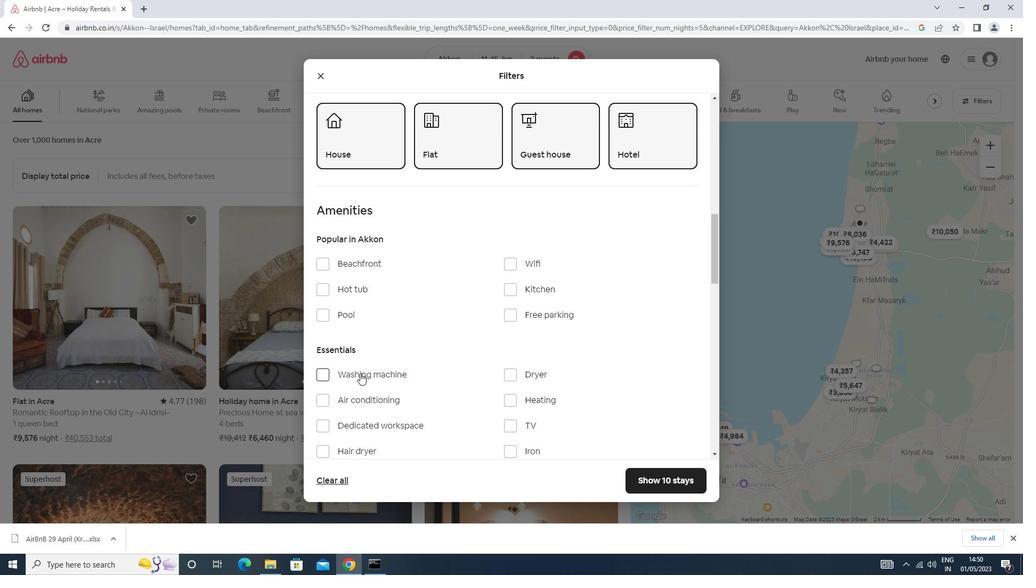 
Action: Mouse pressed left at (360, 373)
Screenshot: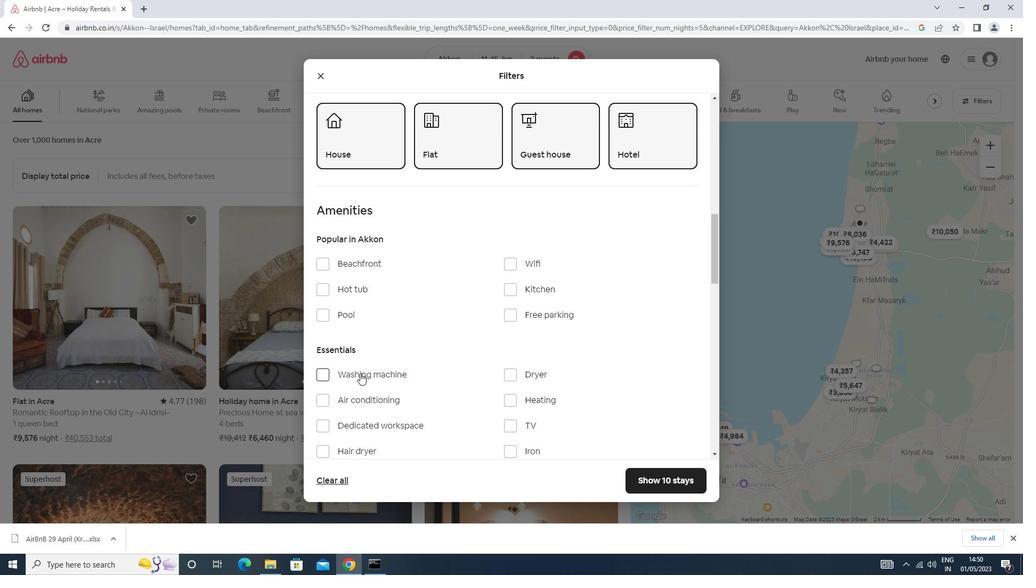 
Action: Mouse moved to (394, 353)
Screenshot: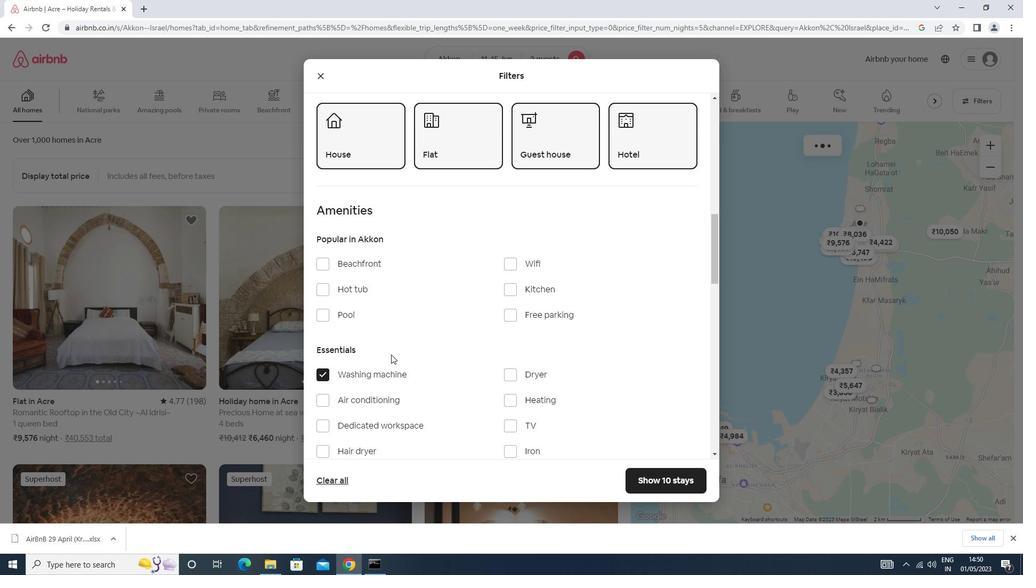 
Action: Mouse scrolled (394, 353) with delta (0, 0)
Screenshot: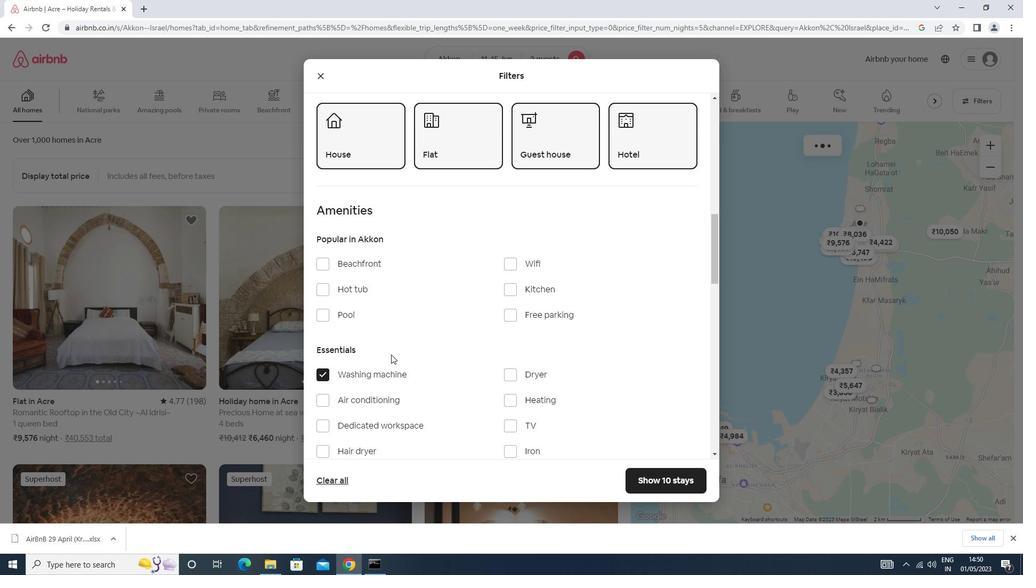 
Action: Mouse scrolled (394, 353) with delta (0, 0)
Screenshot: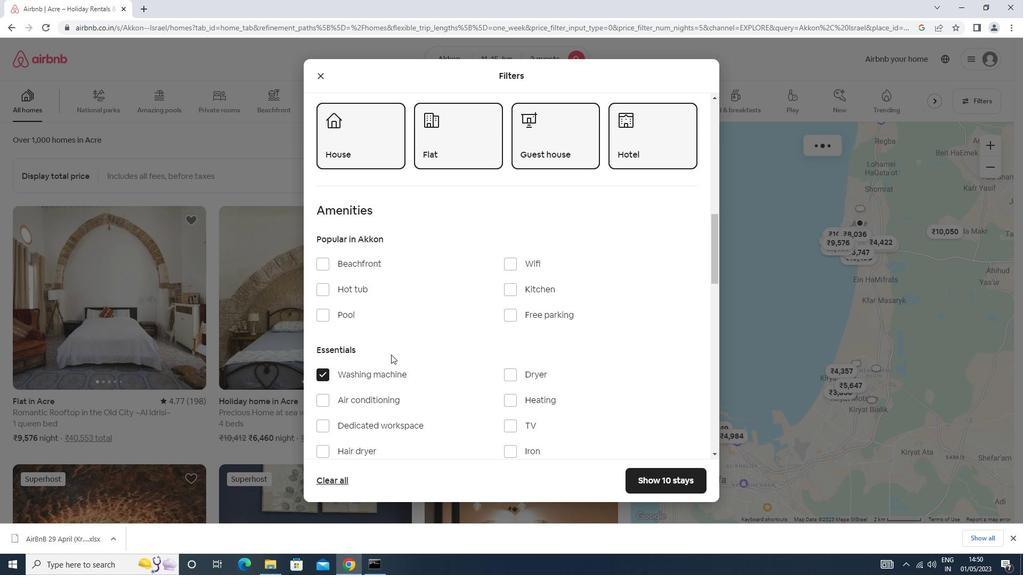 
Action: Mouse scrolled (394, 353) with delta (0, 0)
Screenshot: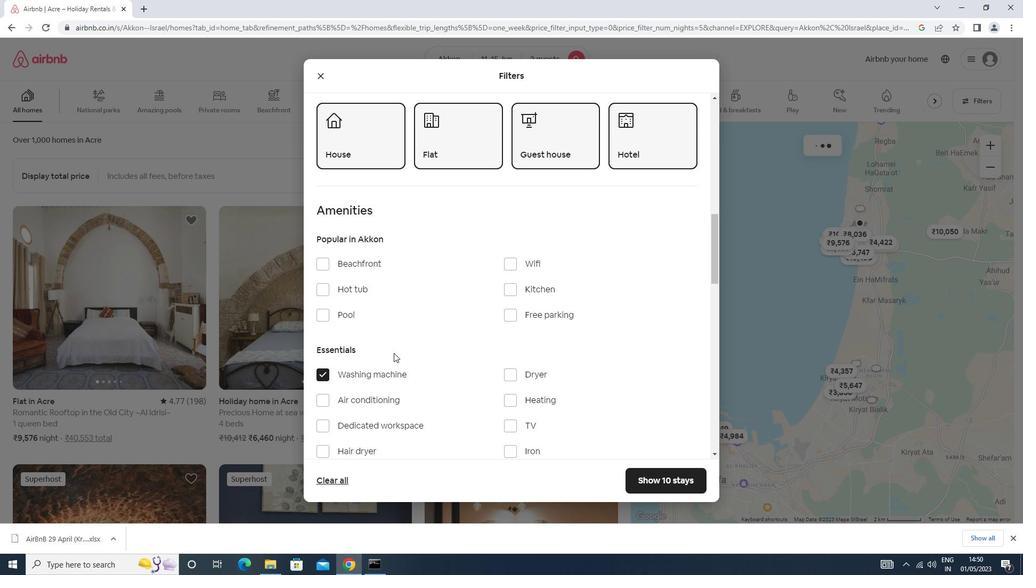 
Action: Mouse moved to (394, 353)
Screenshot: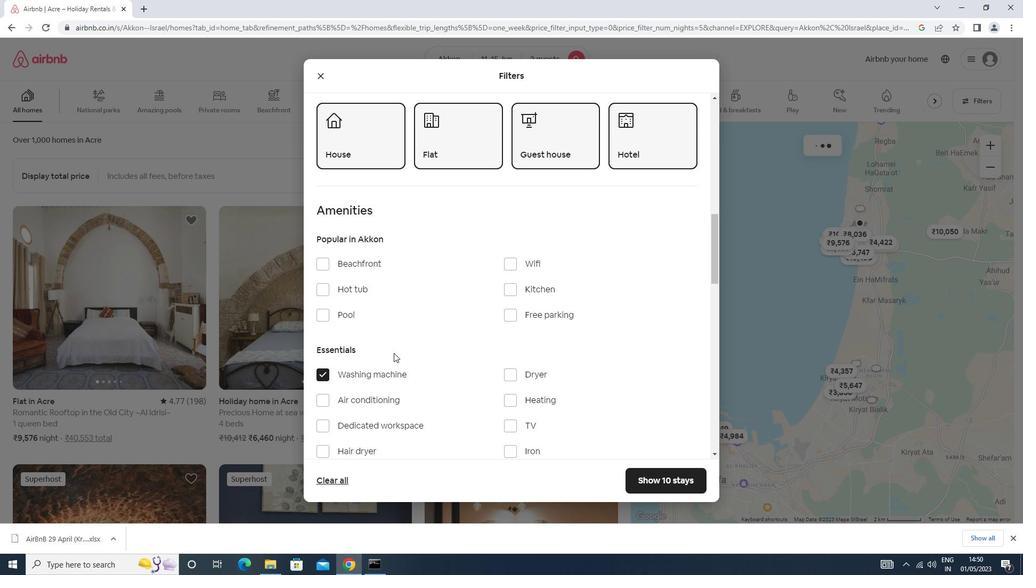 
Action: Mouse scrolled (394, 353) with delta (0, 0)
Screenshot: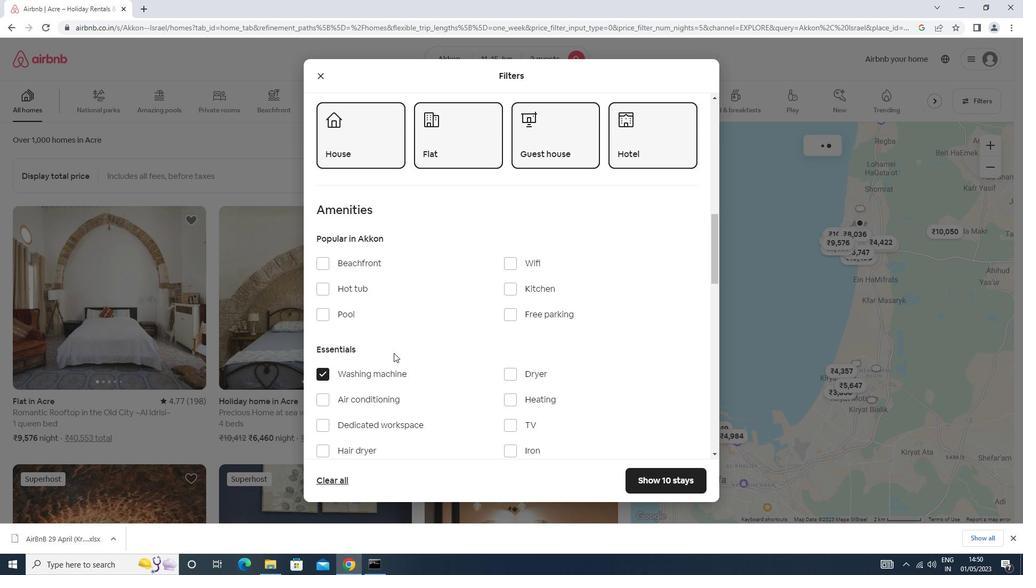 
Action: Mouse moved to (394, 353)
Screenshot: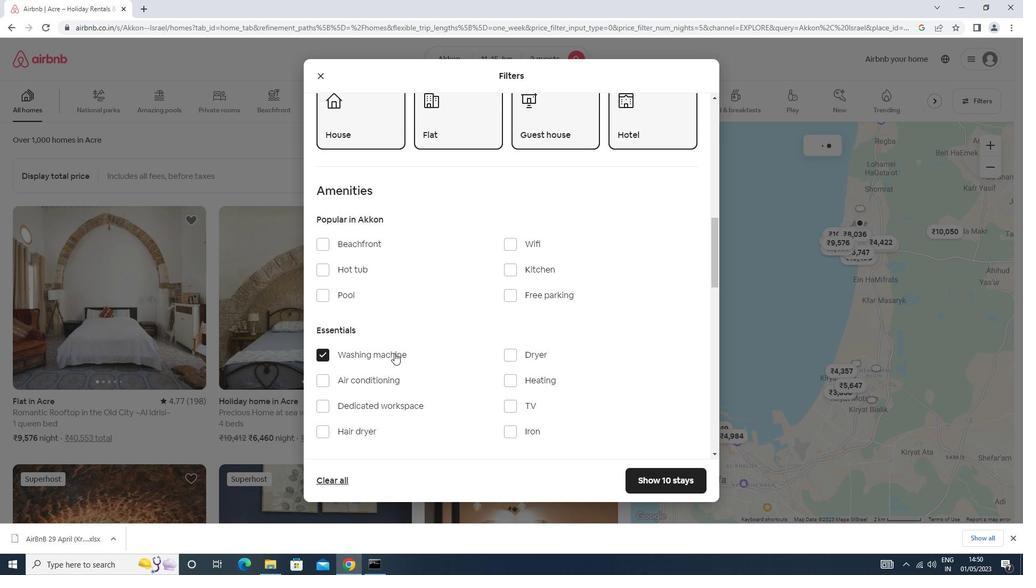 
Action: Mouse scrolled (394, 353) with delta (0, 0)
Screenshot: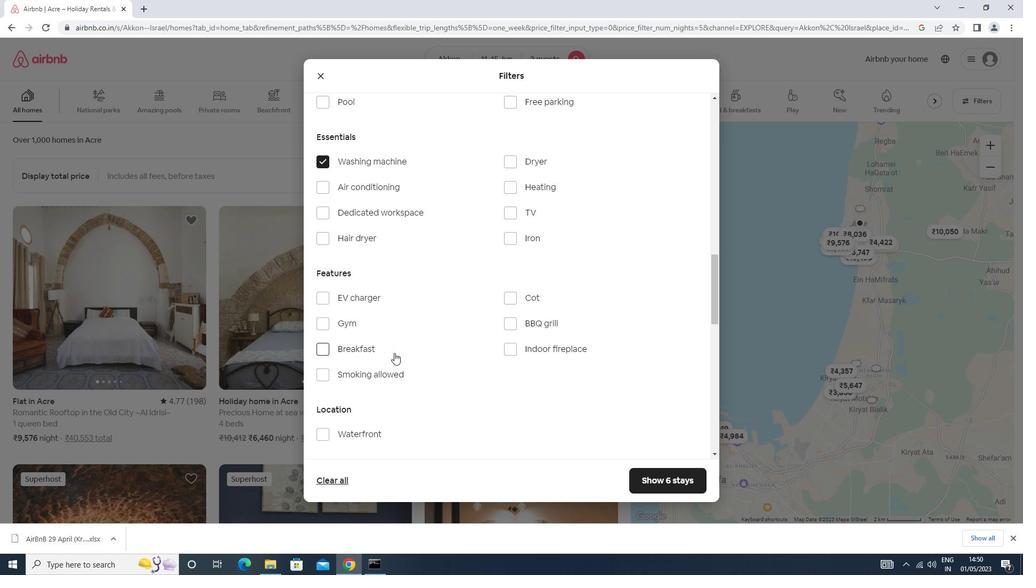 
Action: Mouse scrolled (394, 353) with delta (0, 0)
Screenshot: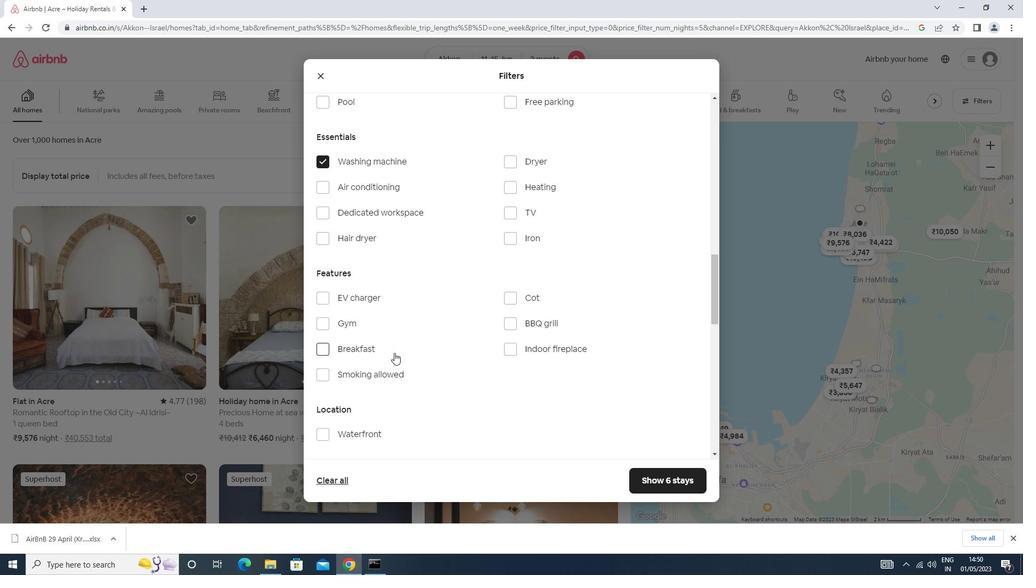 
Action: Mouse scrolled (394, 353) with delta (0, 0)
Screenshot: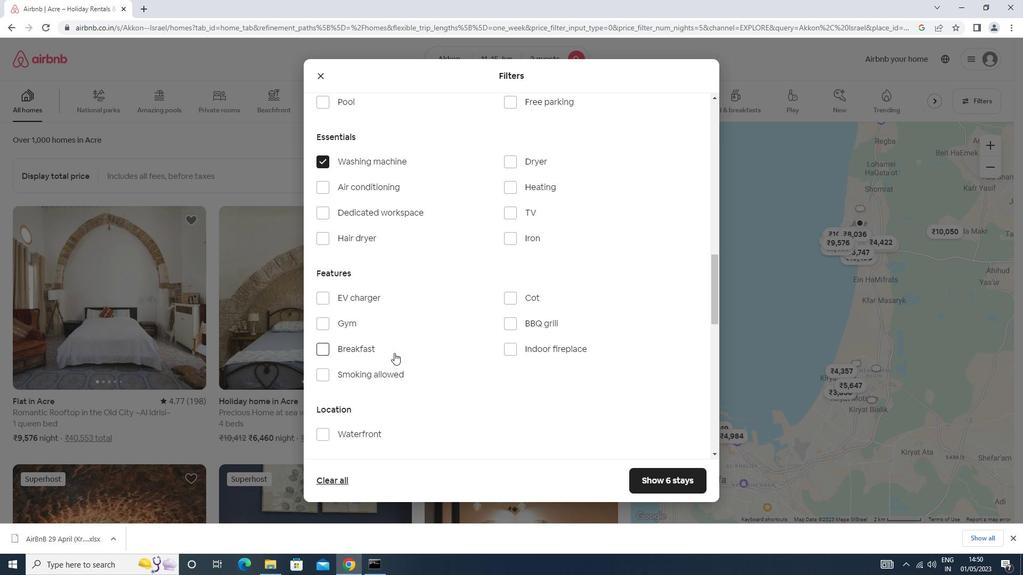 
Action: Mouse scrolled (394, 353) with delta (0, 0)
Screenshot: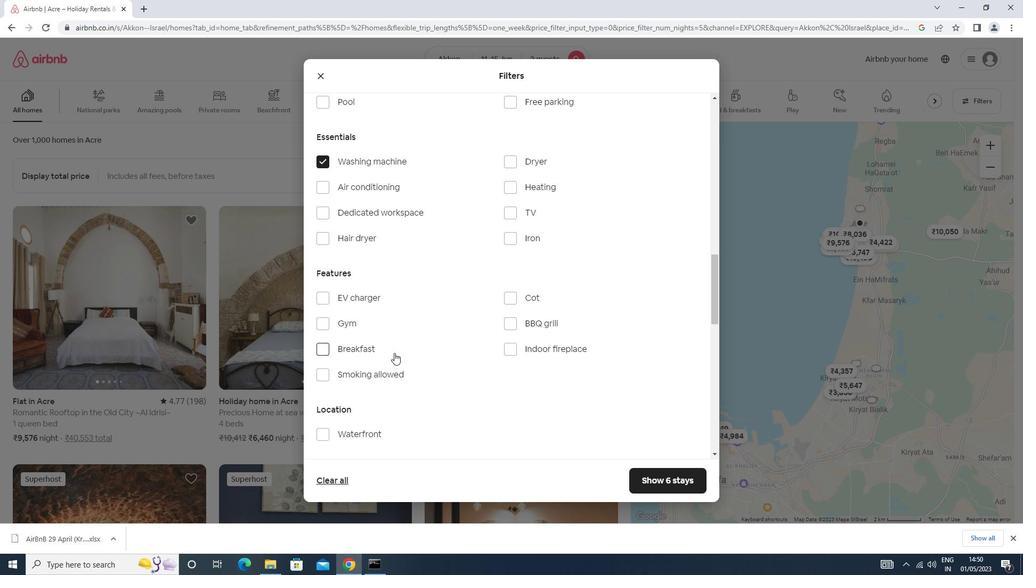 
Action: Mouse moved to (395, 354)
Screenshot: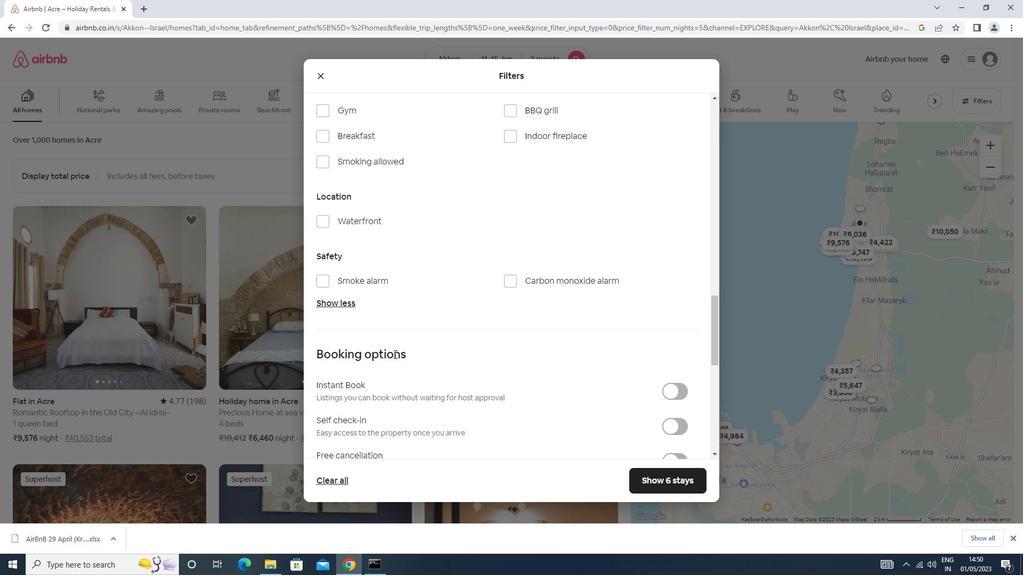 
Action: Mouse scrolled (395, 354) with delta (0, 0)
Screenshot: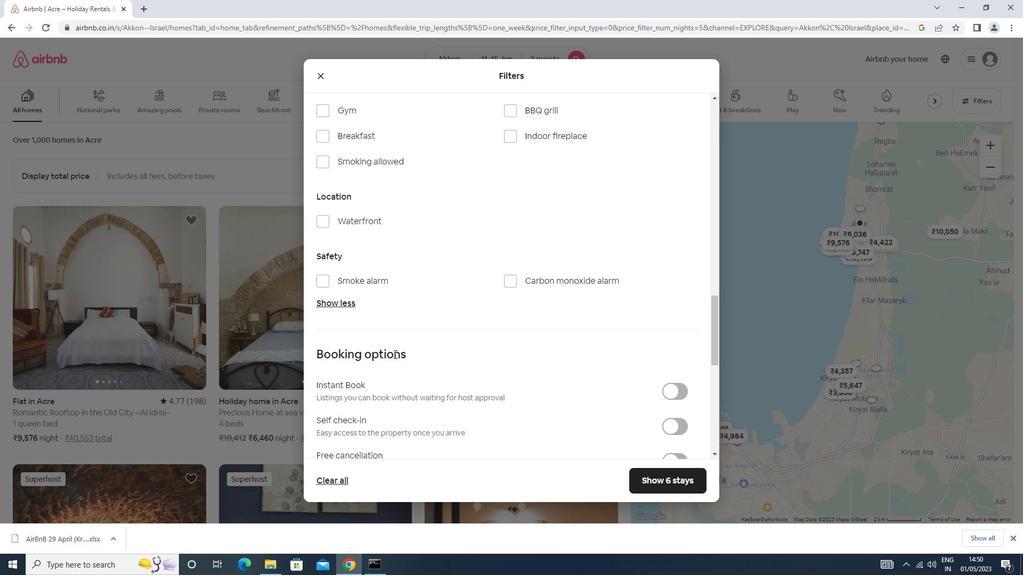 
Action: Mouse scrolled (395, 354) with delta (0, 0)
Screenshot: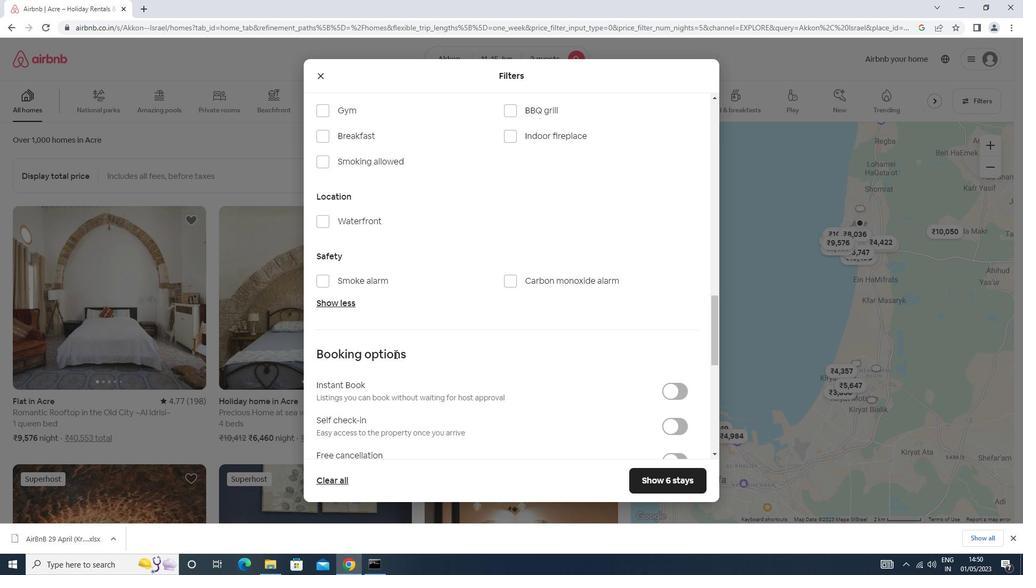 
Action: Mouse moved to (679, 321)
Screenshot: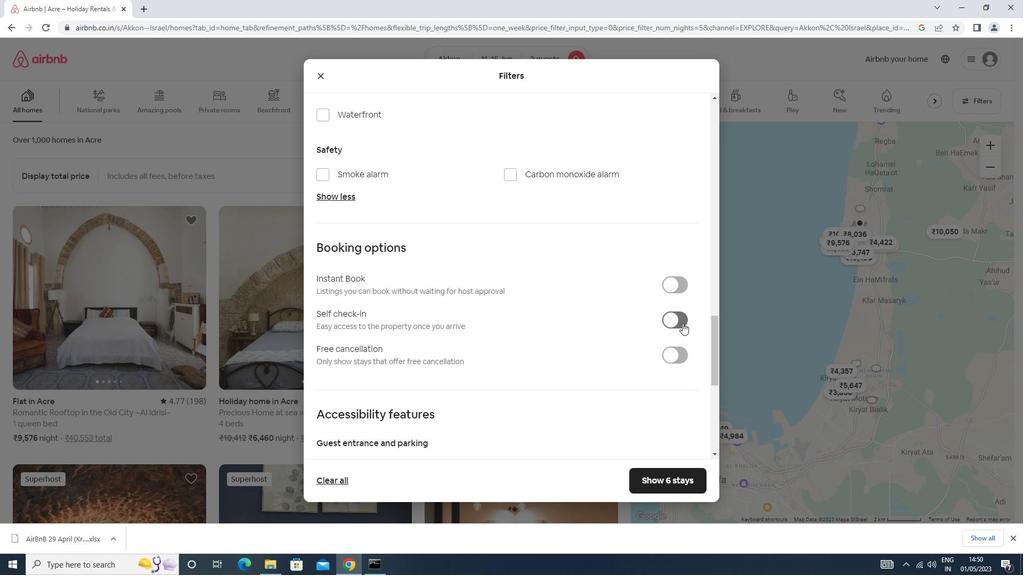 
Action: Mouse pressed left at (679, 321)
Screenshot: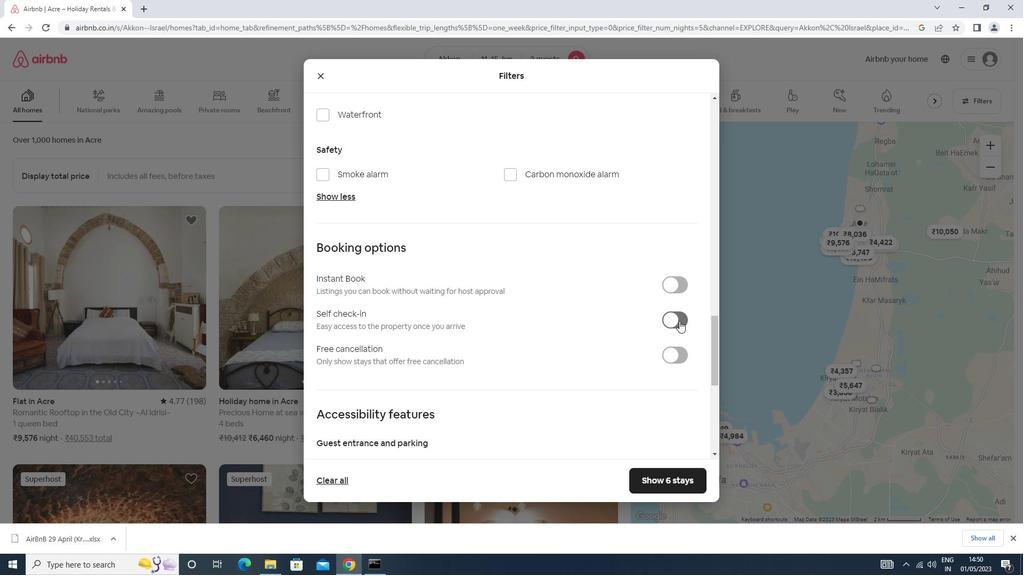 
Action: Mouse moved to (678, 321)
Screenshot: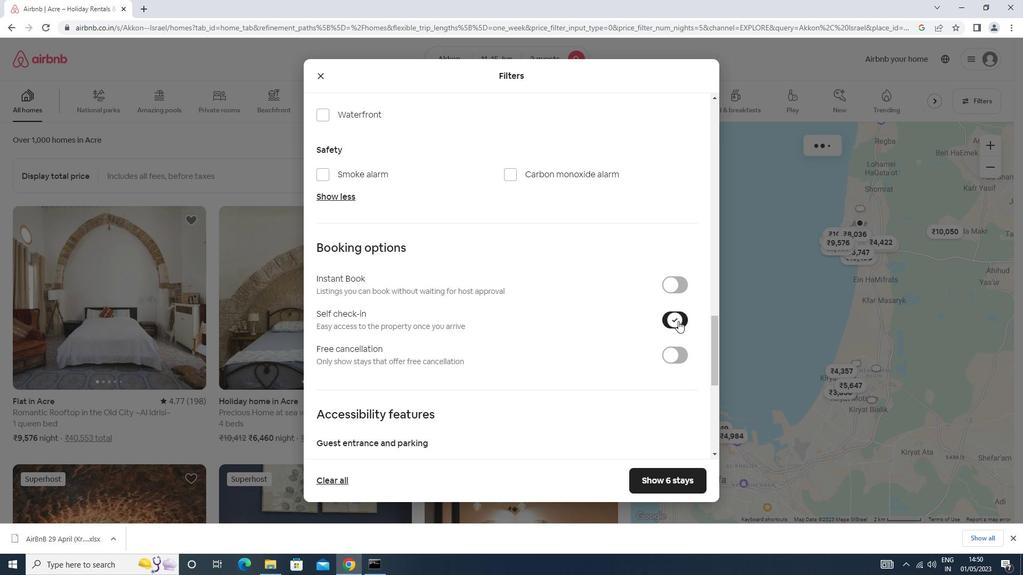 
Action: Mouse scrolled (678, 321) with delta (0, 0)
Screenshot: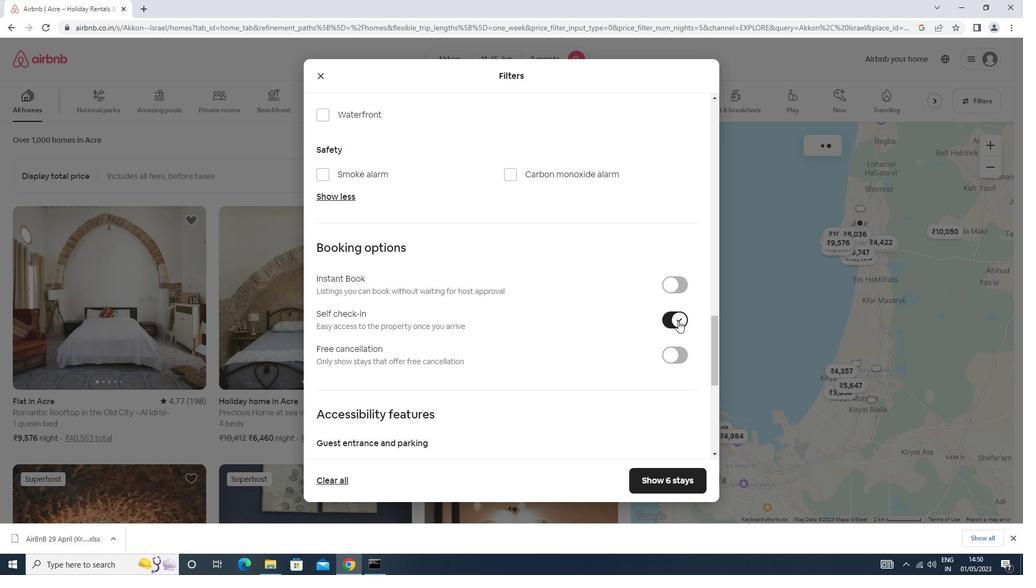 
Action: Mouse scrolled (678, 321) with delta (0, 0)
Screenshot: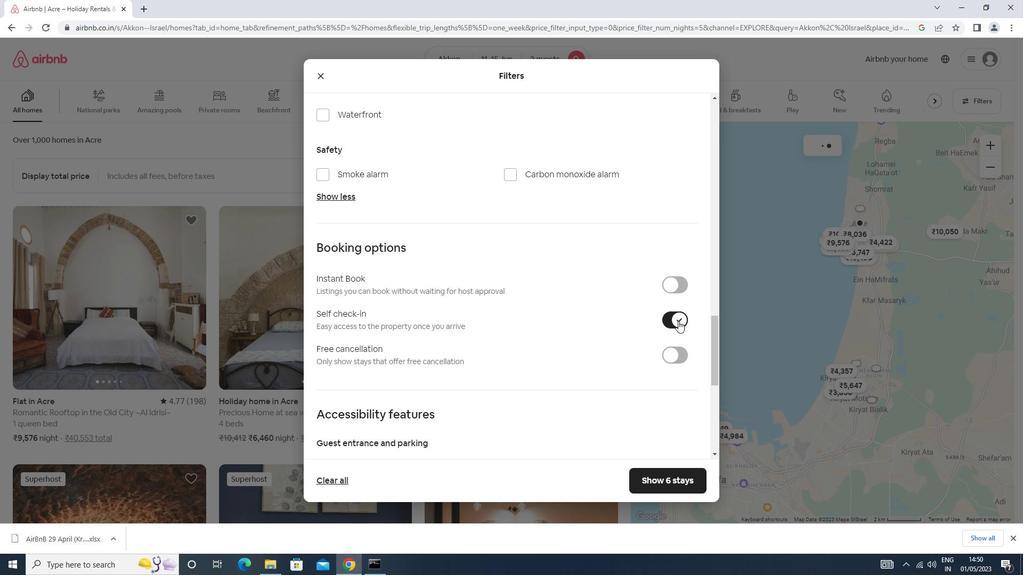 
Action: Mouse moved to (678, 321)
Screenshot: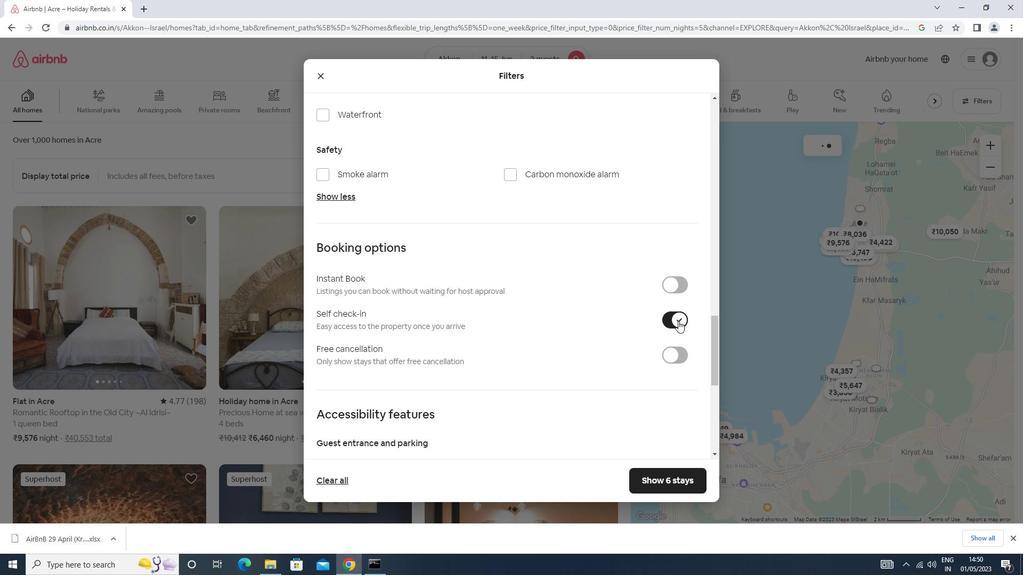 
Action: Mouse scrolled (678, 321) with delta (0, 0)
Screenshot: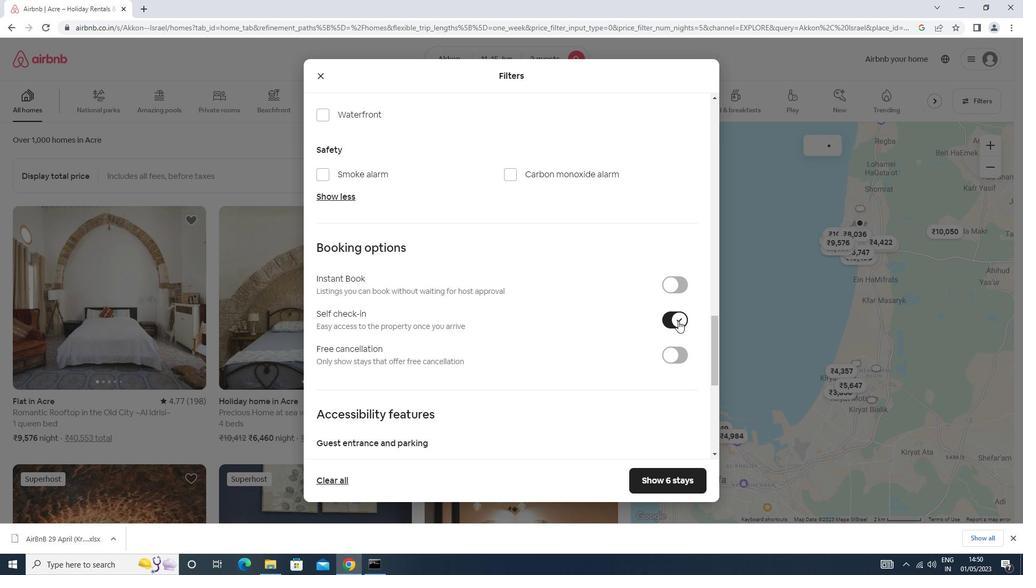 
Action: Mouse scrolled (678, 321) with delta (0, 0)
Screenshot: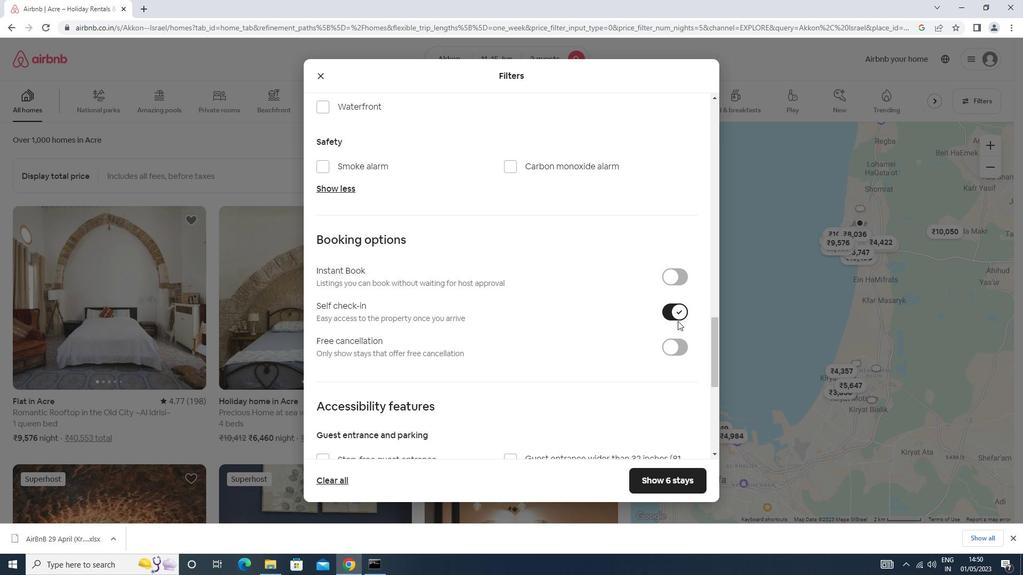 
Action: Mouse moved to (678, 321)
Screenshot: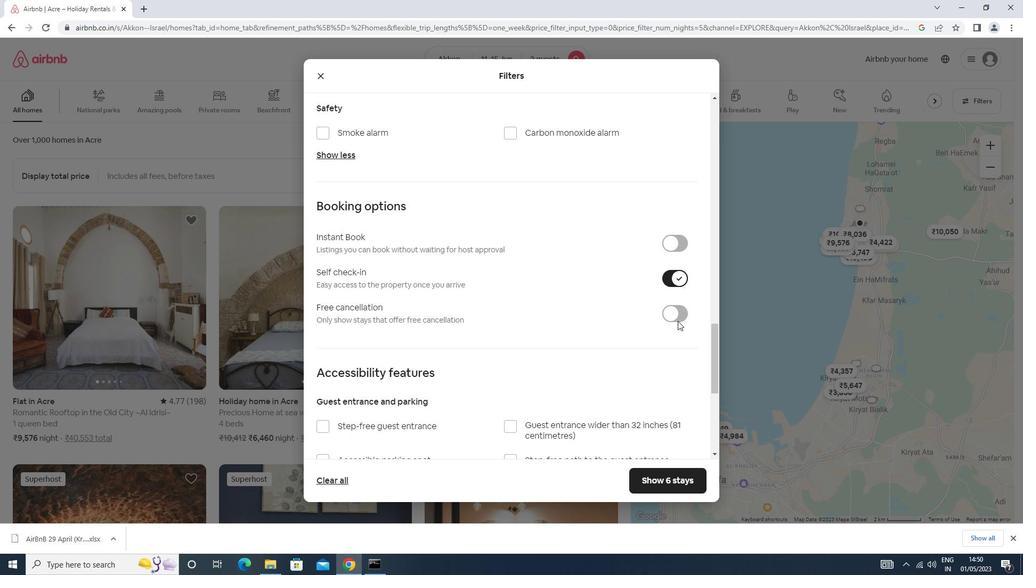 
Action: Mouse scrolled (678, 321) with delta (0, 0)
Screenshot: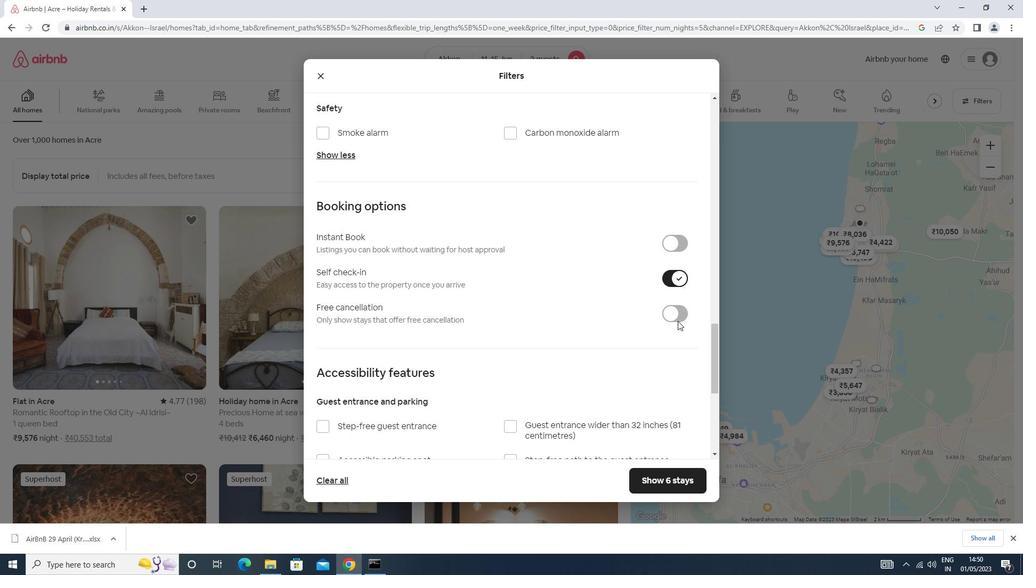 
Action: Mouse moved to (676, 321)
Screenshot: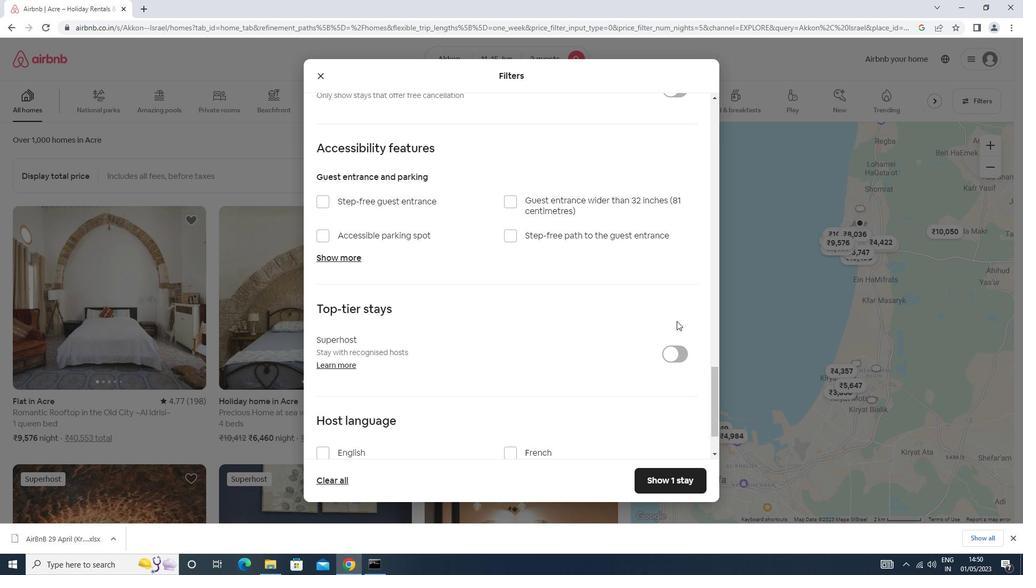
Action: Mouse scrolled (676, 321) with delta (0, 0)
Screenshot: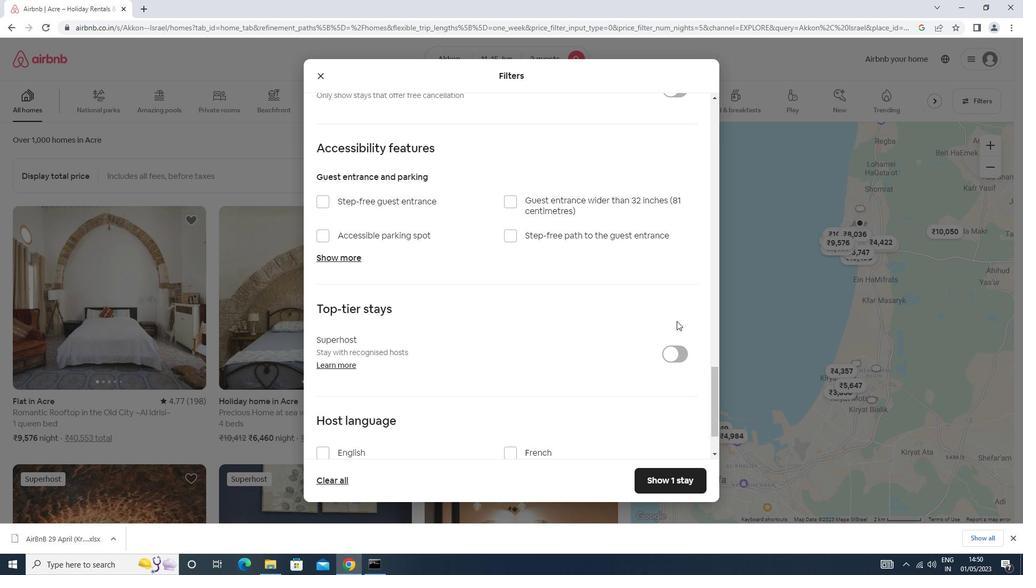 
Action: Mouse moved to (676, 322)
Screenshot: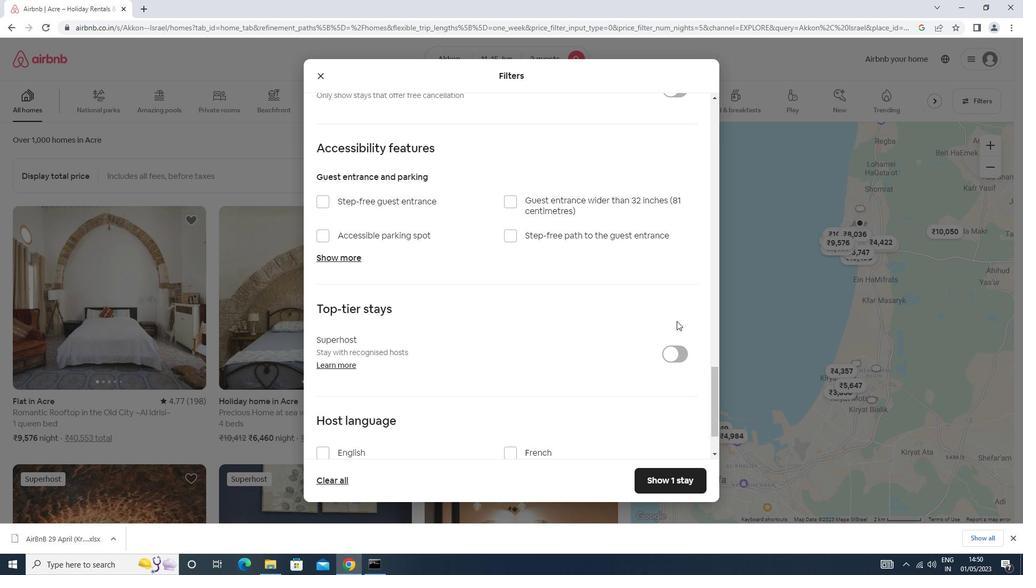 
Action: Mouse scrolled (676, 322) with delta (0, 0)
Screenshot: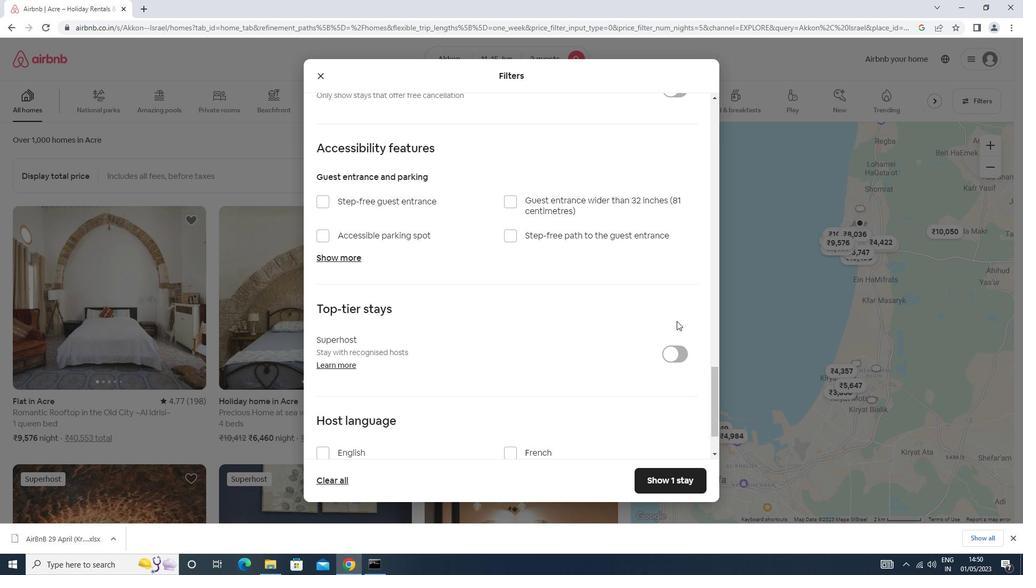 
Action: Mouse scrolled (676, 322) with delta (0, 0)
Screenshot: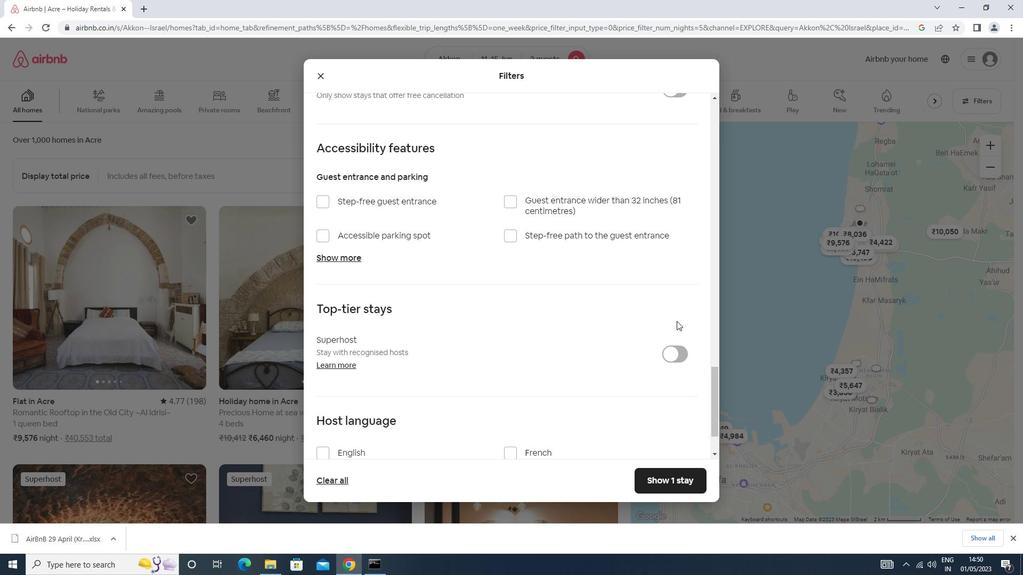 
Action: Mouse scrolled (676, 322) with delta (0, 0)
Screenshot: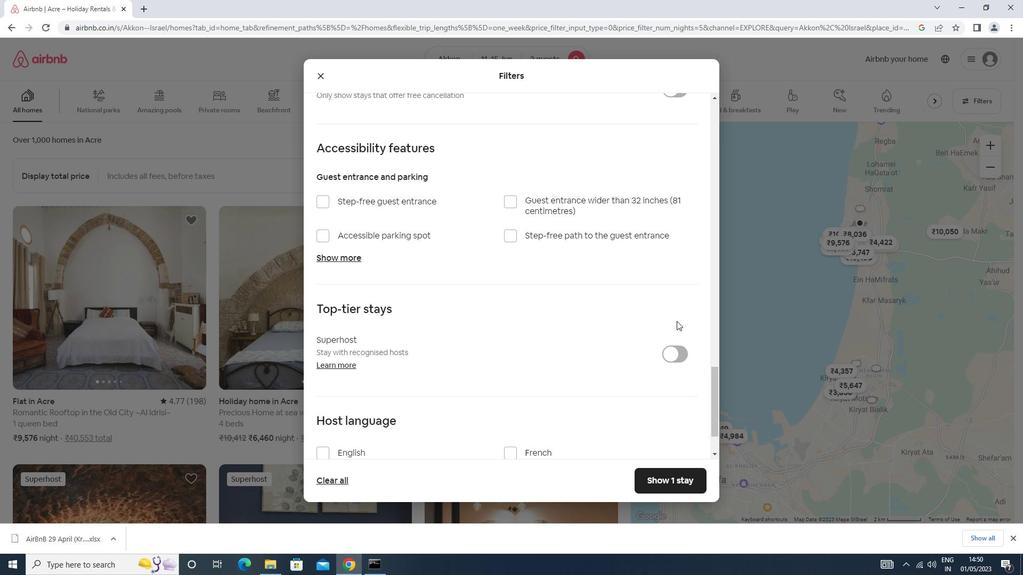 
Action: Mouse scrolled (676, 322) with delta (0, 0)
Screenshot: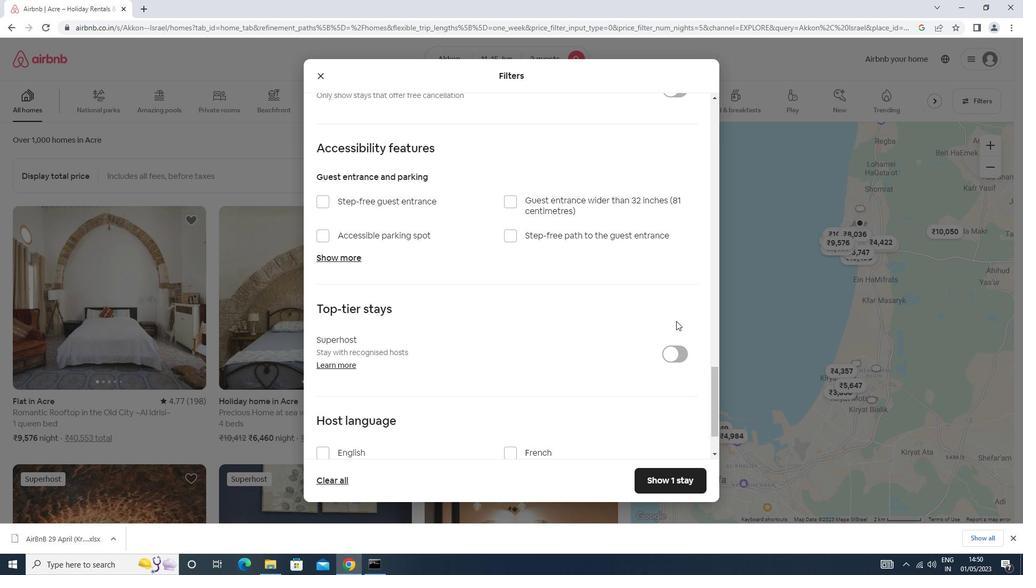 
Action: Mouse moved to (361, 380)
Screenshot: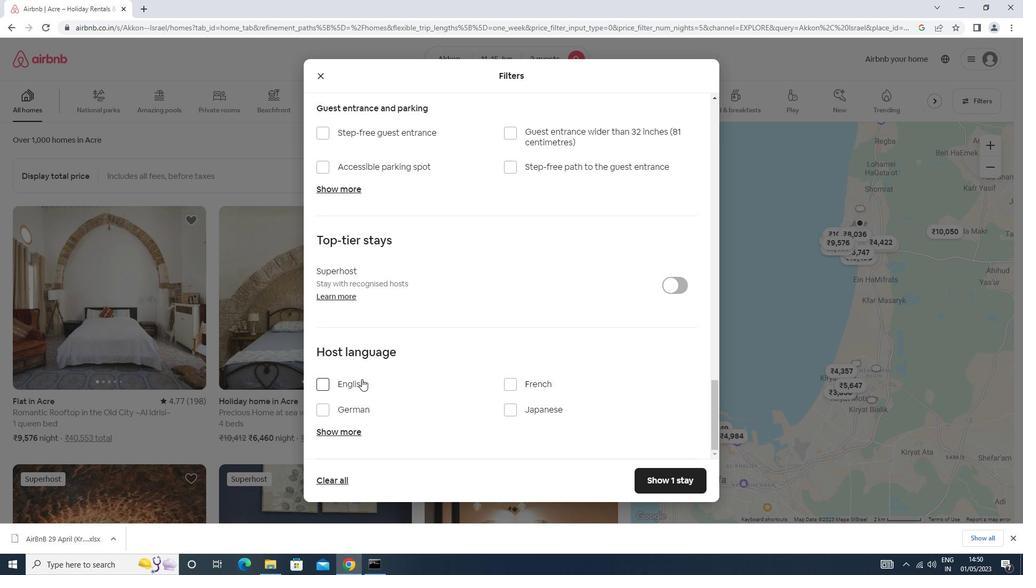 
Action: Mouse pressed left at (361, 380)
Screenshot: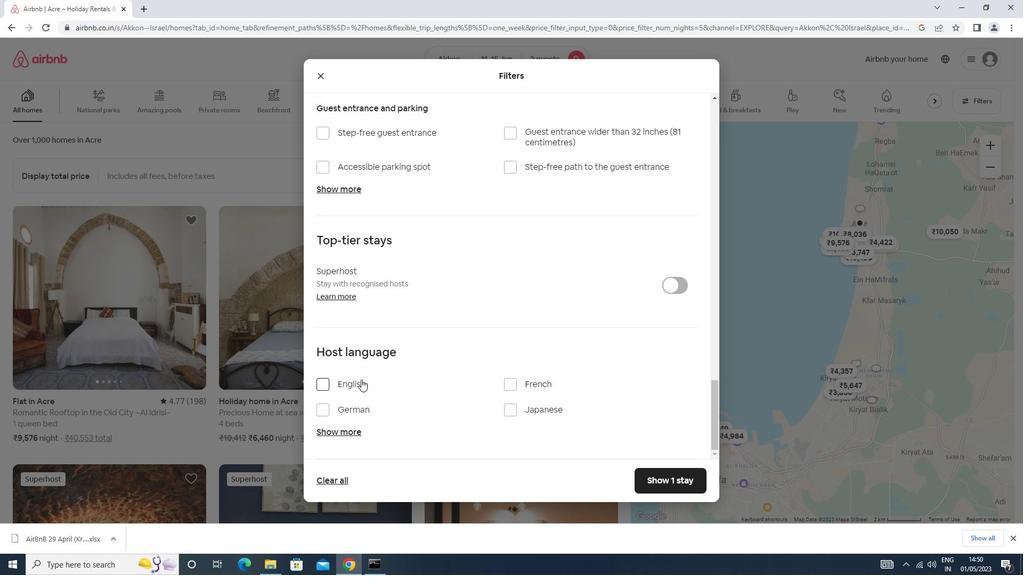 
Action: Mouse moved to (676, 482)
Screenshot: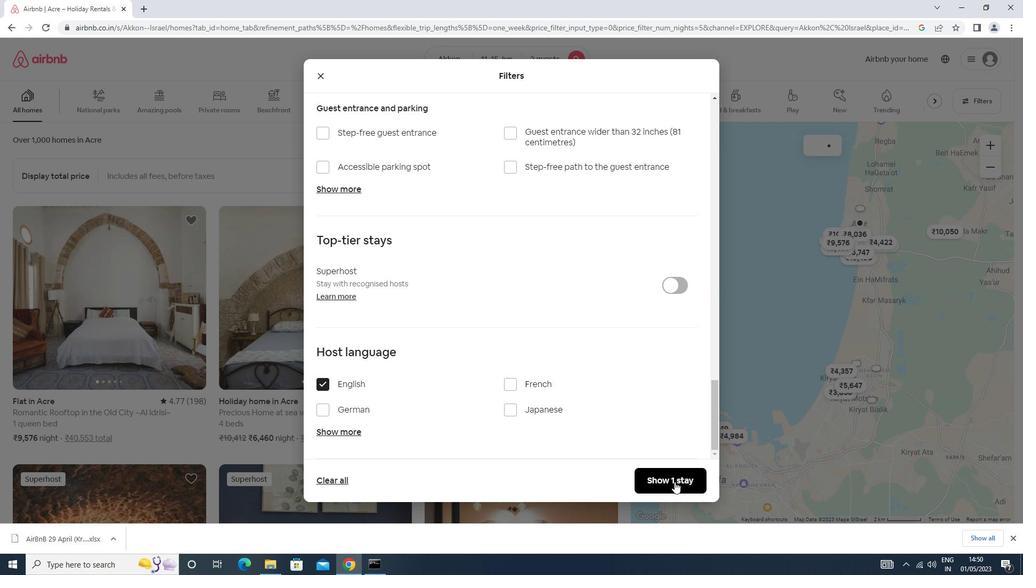 
Action: Mouse pressed left at (676, 482)
Screenshot: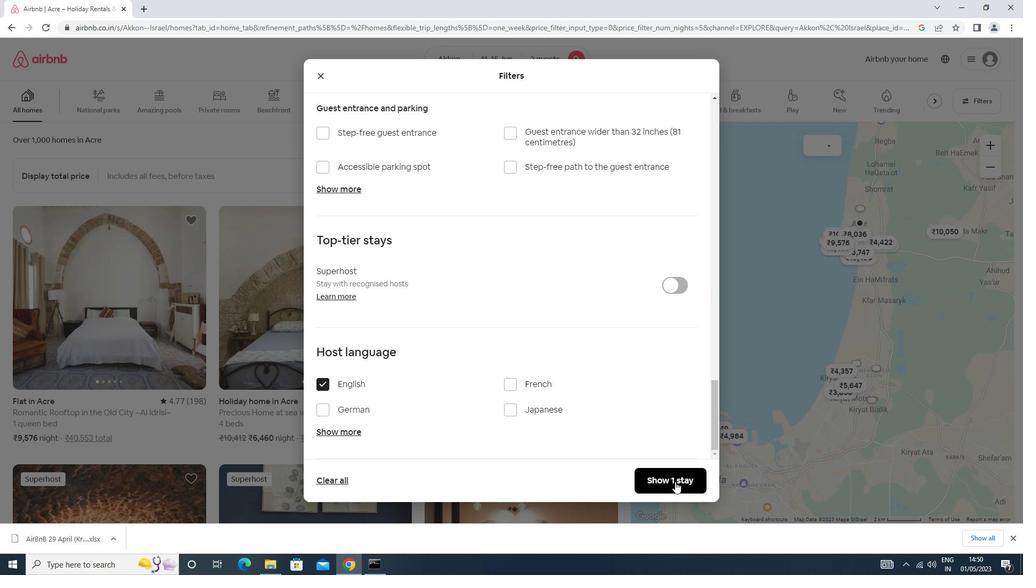 
Action: Mouse moved to (676, 481)
Screenshot: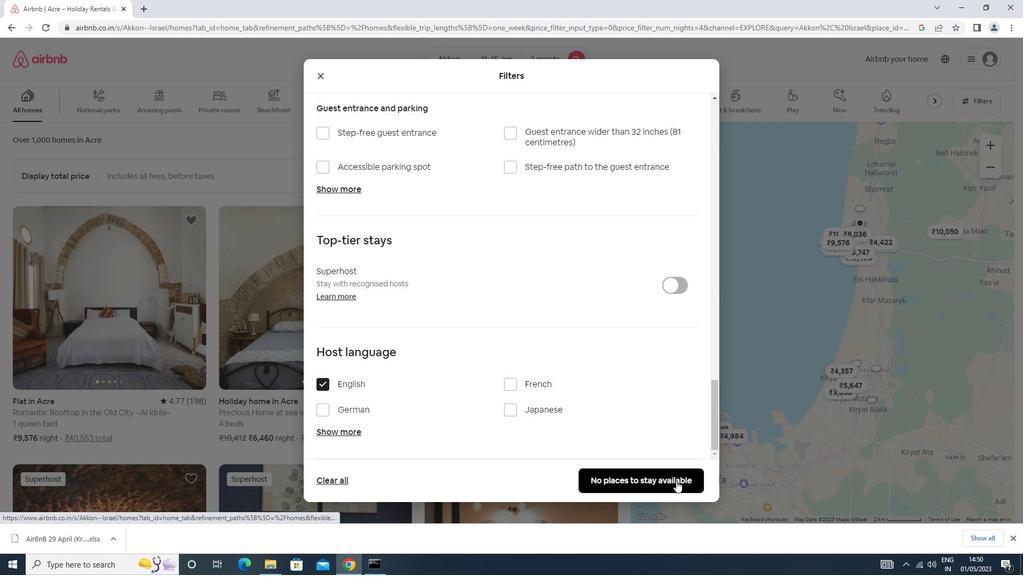 
